 Task: Open Card Card0000000090 in Board Board0000000023 in Workspace WS0000000008 in Trello. Add Member Email0000000030 to Card Card0000000090 in Board Board0000000023 in Workspace WS0000000008 in Trello. Add Blue Label titled Label0000000090 to Card Card0000000090 in Board Board0000000023 in Workspace WS0000000008 in Trello. Add Checklist CL0000000090 to Card Card0000000090 in Board Board0000000023 in Workspace WS0000000008 in Trello. Add Dates with Start Date as Sep 01 2023 and Due Date as Sep 30 2023 to Card Card0000000090 in Board Board0000000023 in Workspace WS0000000008 in Trello
Action: Mouse moved to (426, 382)
Screenshot: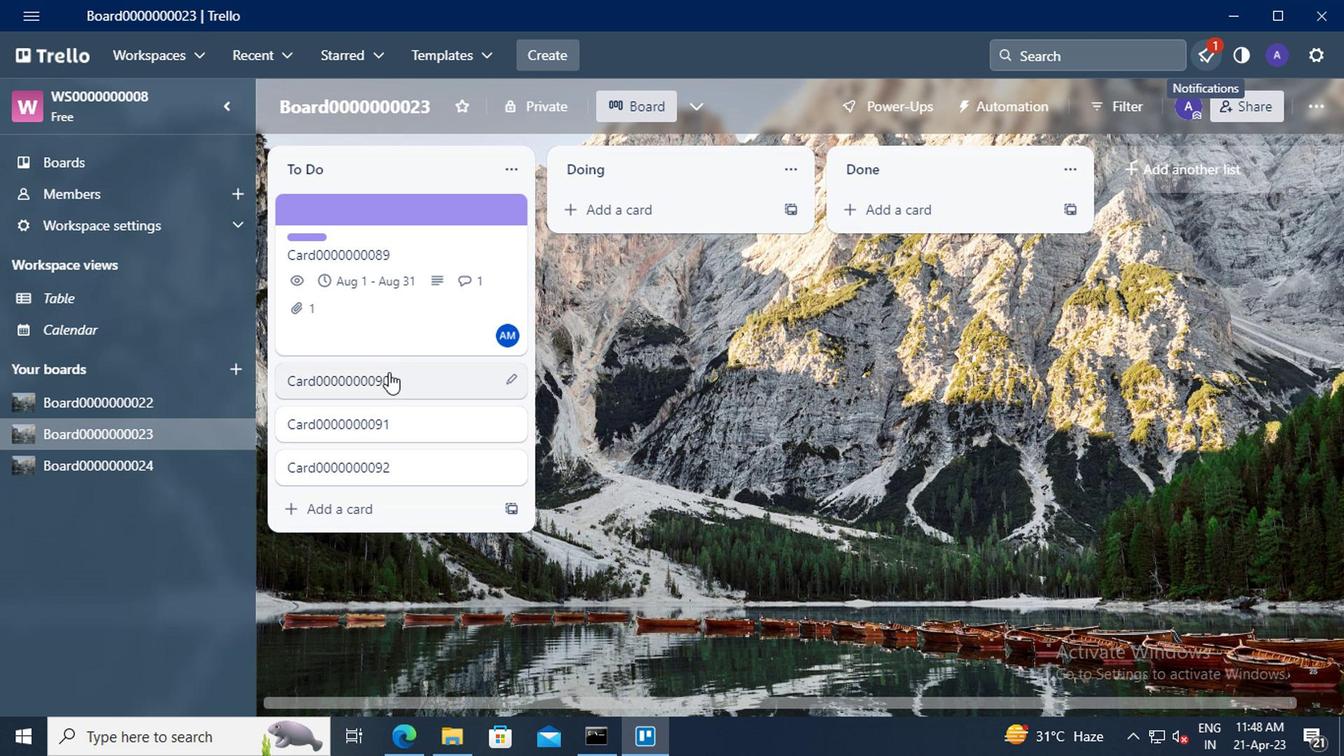 
Action: Mouse pressed left at (426, 382)
Screenshot: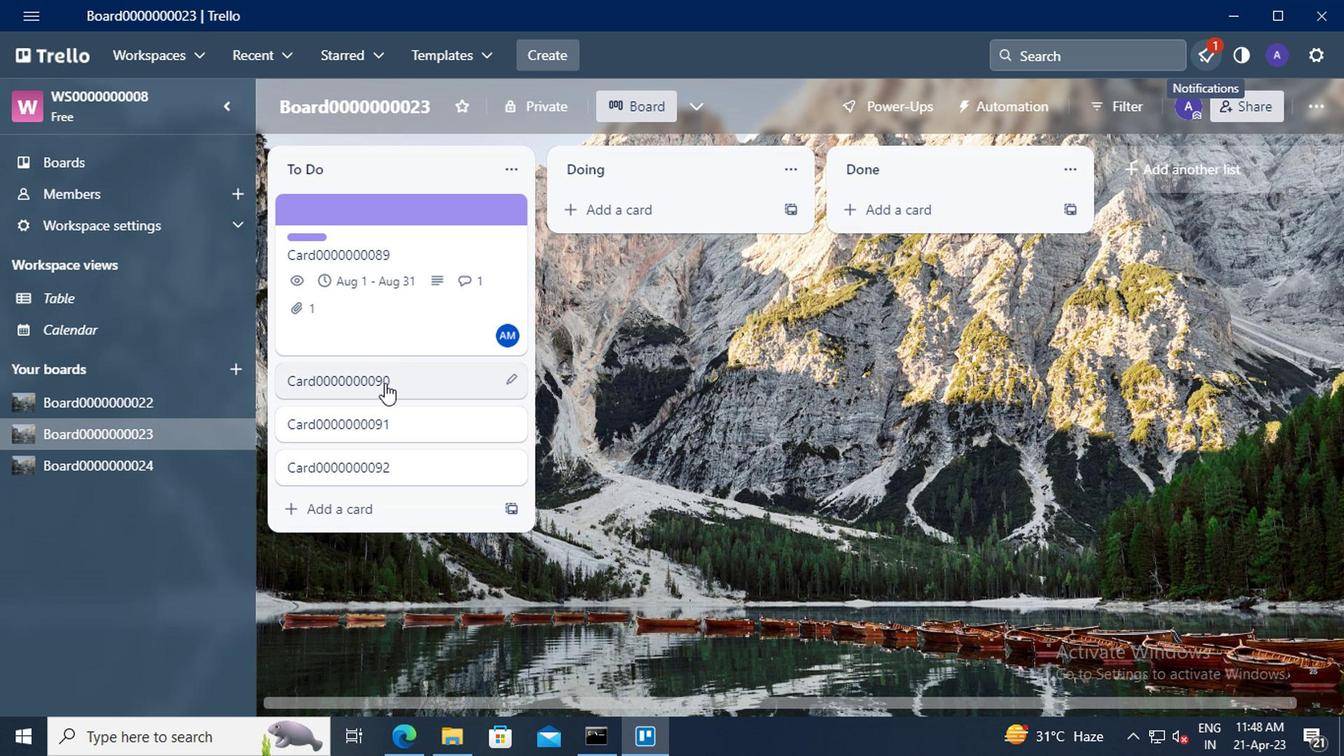 
Action: Mouse moved to (937, 189)
Screenshot: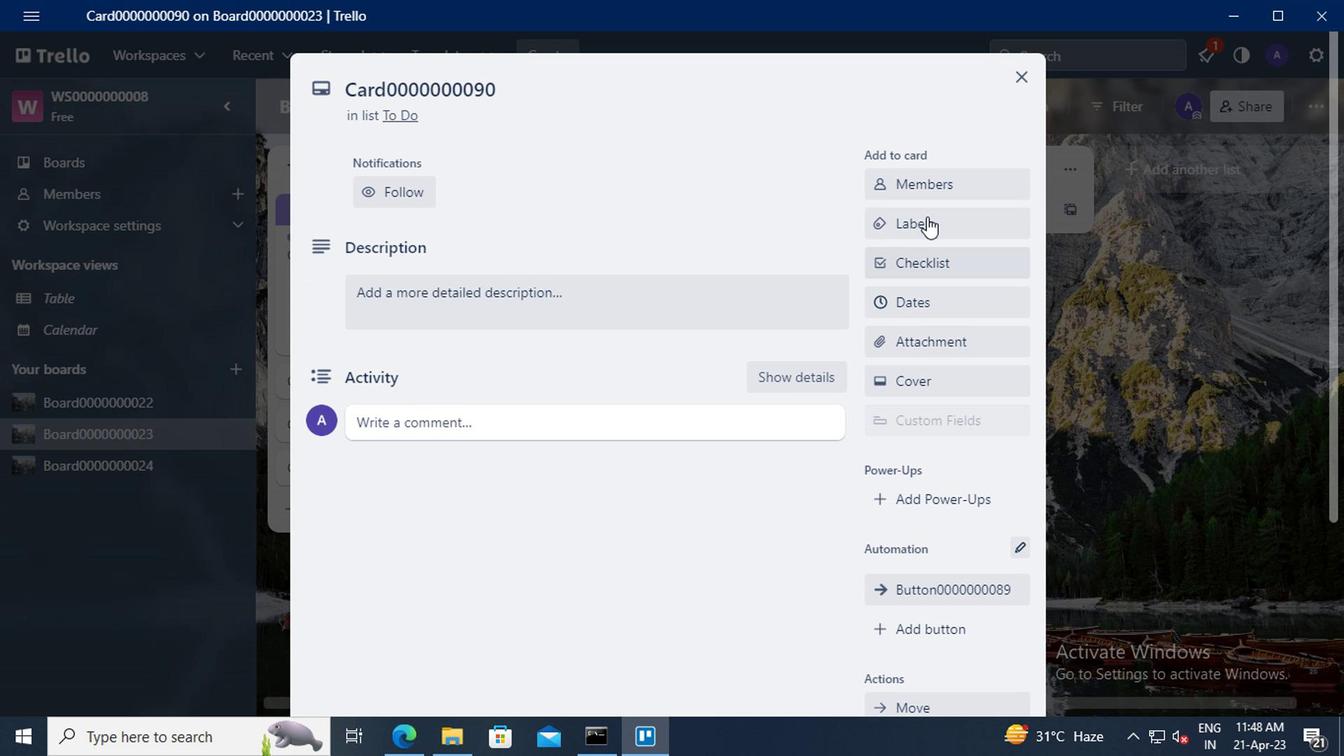 
Action: Mouse pressed left at (937, 189)
Screenshot: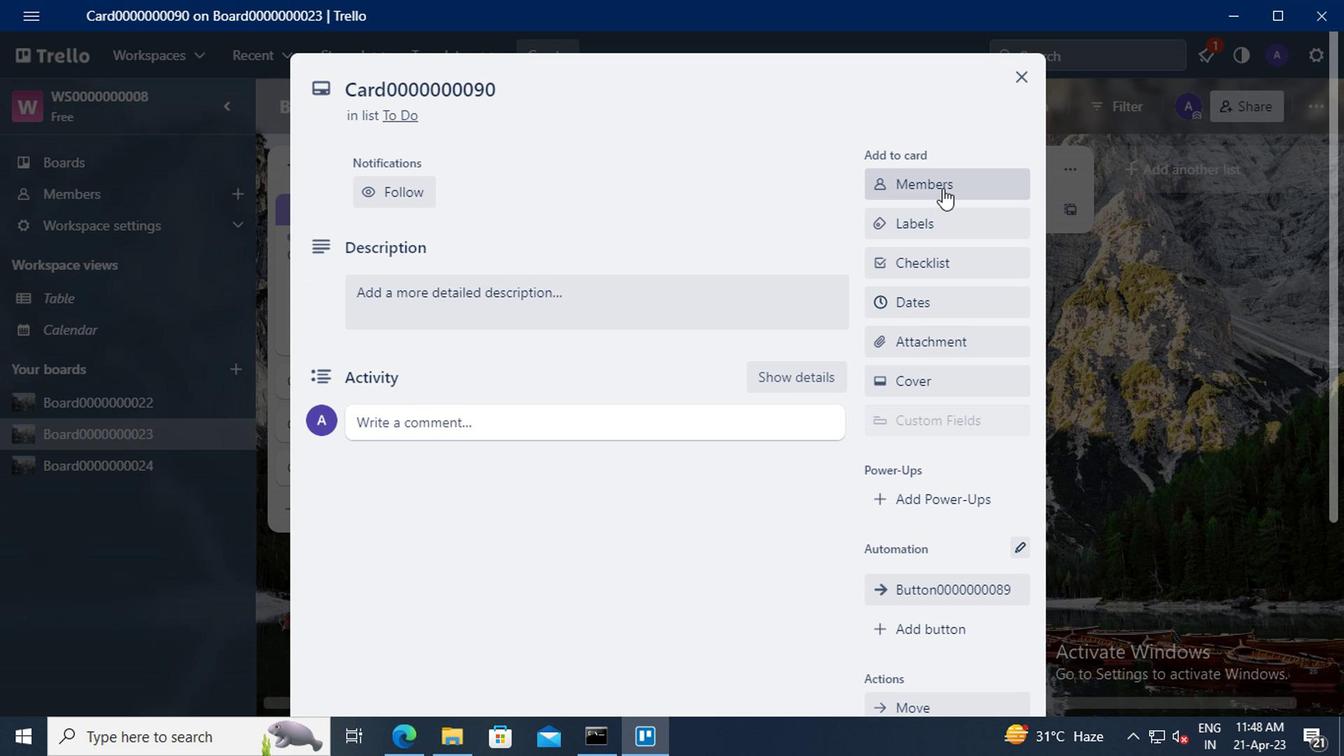 
Action: Mouse moved to (950, 280)
Screenshot: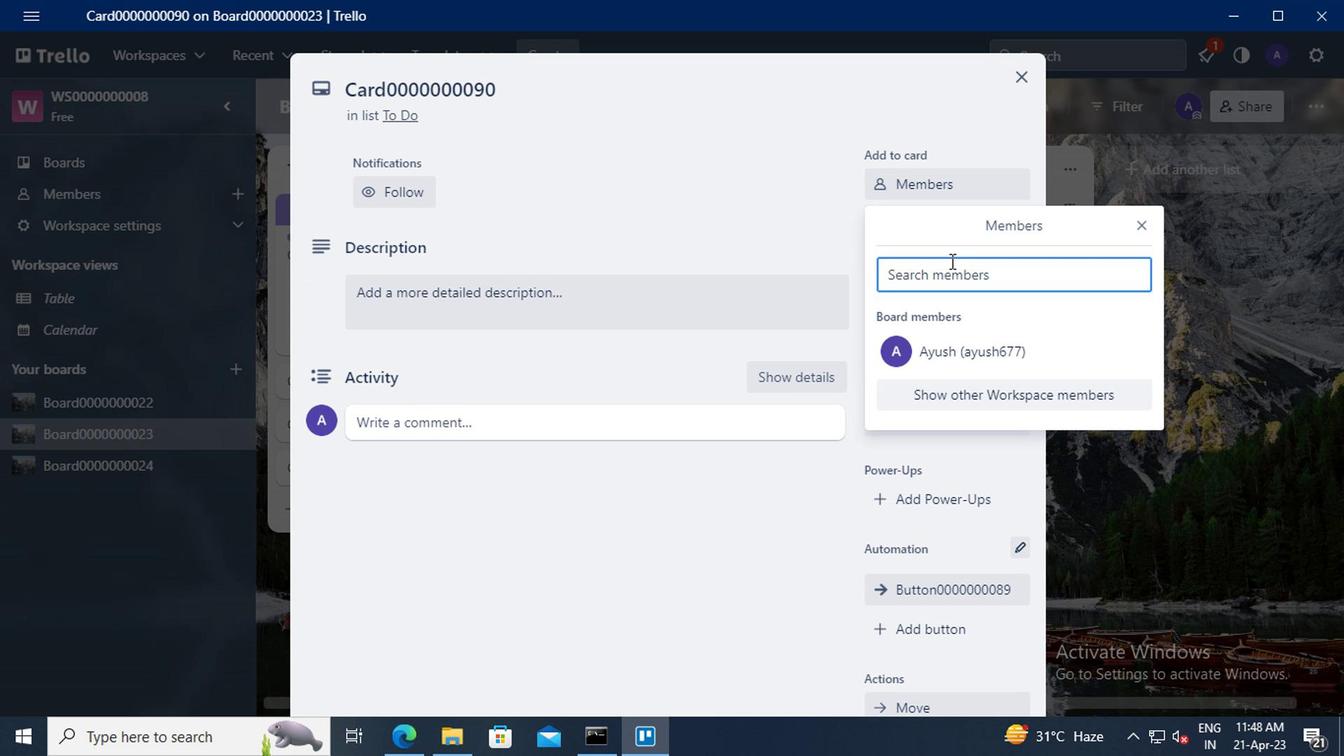
Action: Mouse pressed left at (950, 280)
Screenshot: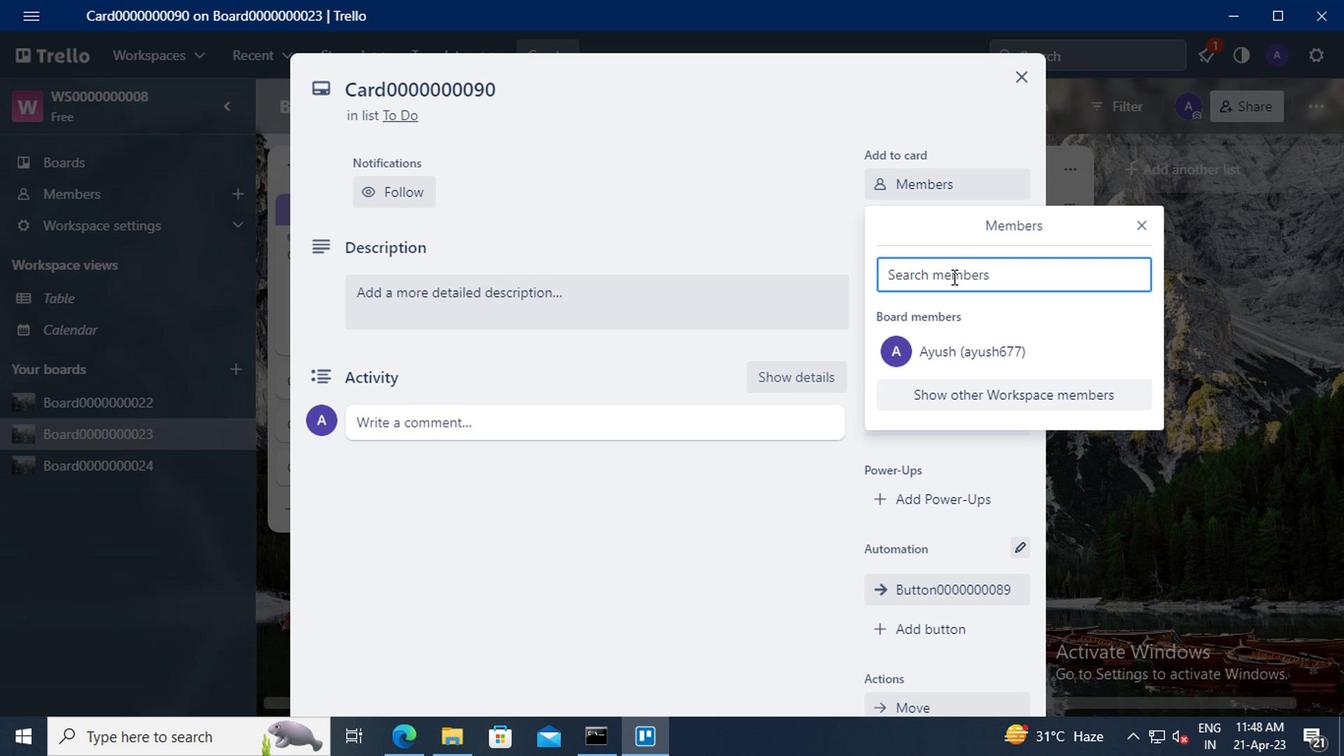 
Action: Mouse moved to (906, 287)
Screenshot: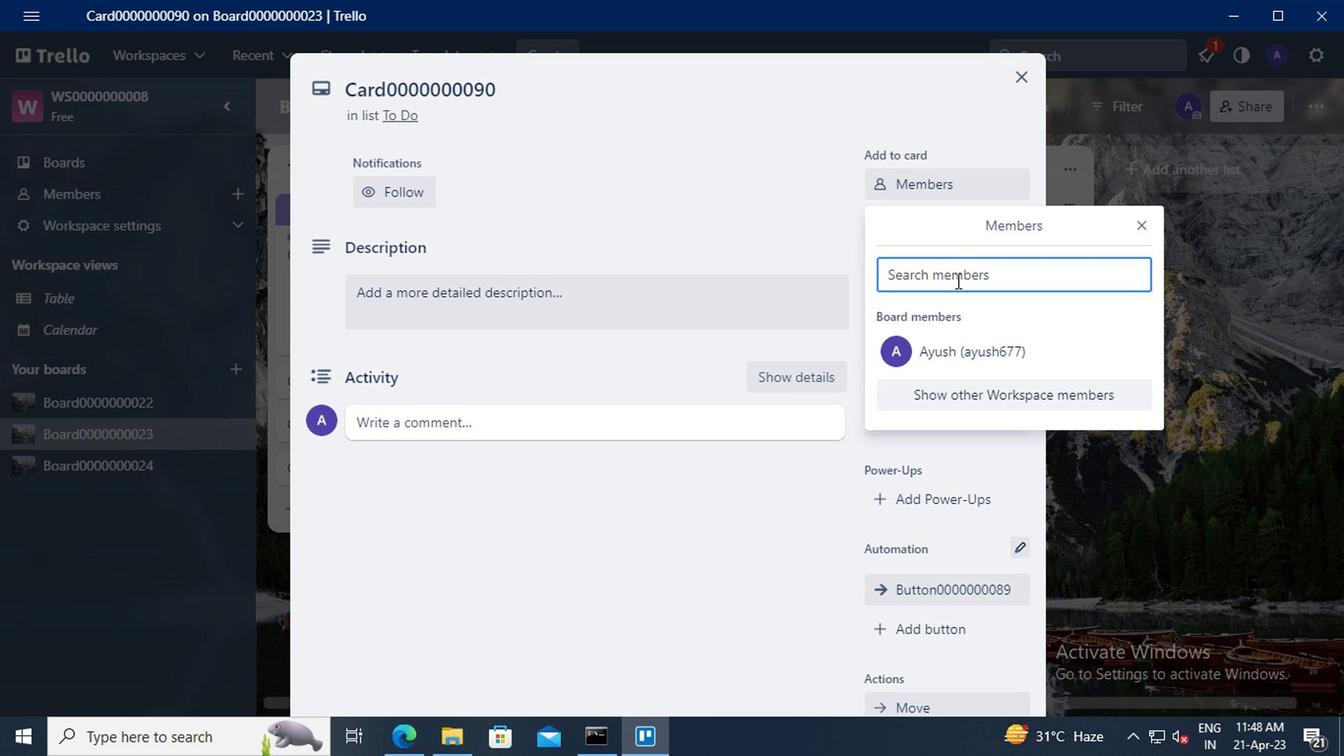 
Action: Key pressed nikrathi889<Key.shift>@GMAIL.COM
Screenshot: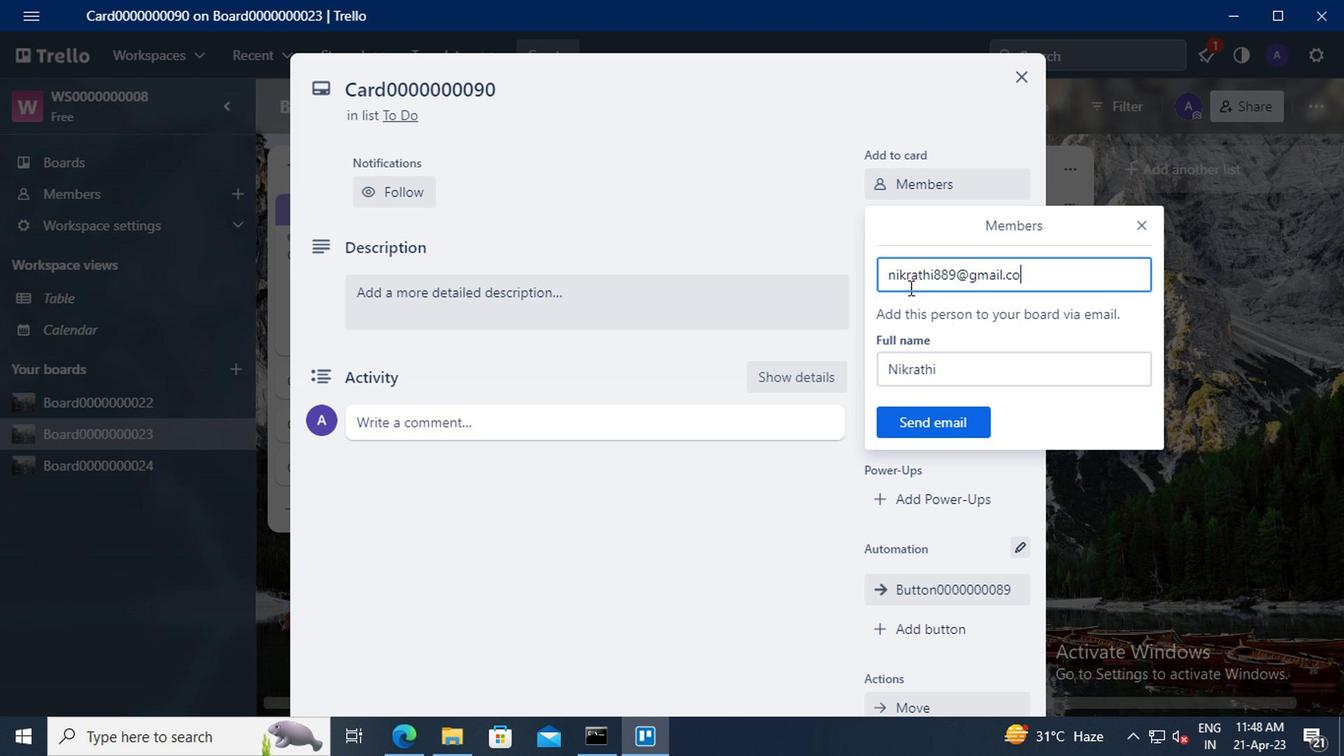 
Action: Mouse moved to (928, 418)
Screenshot: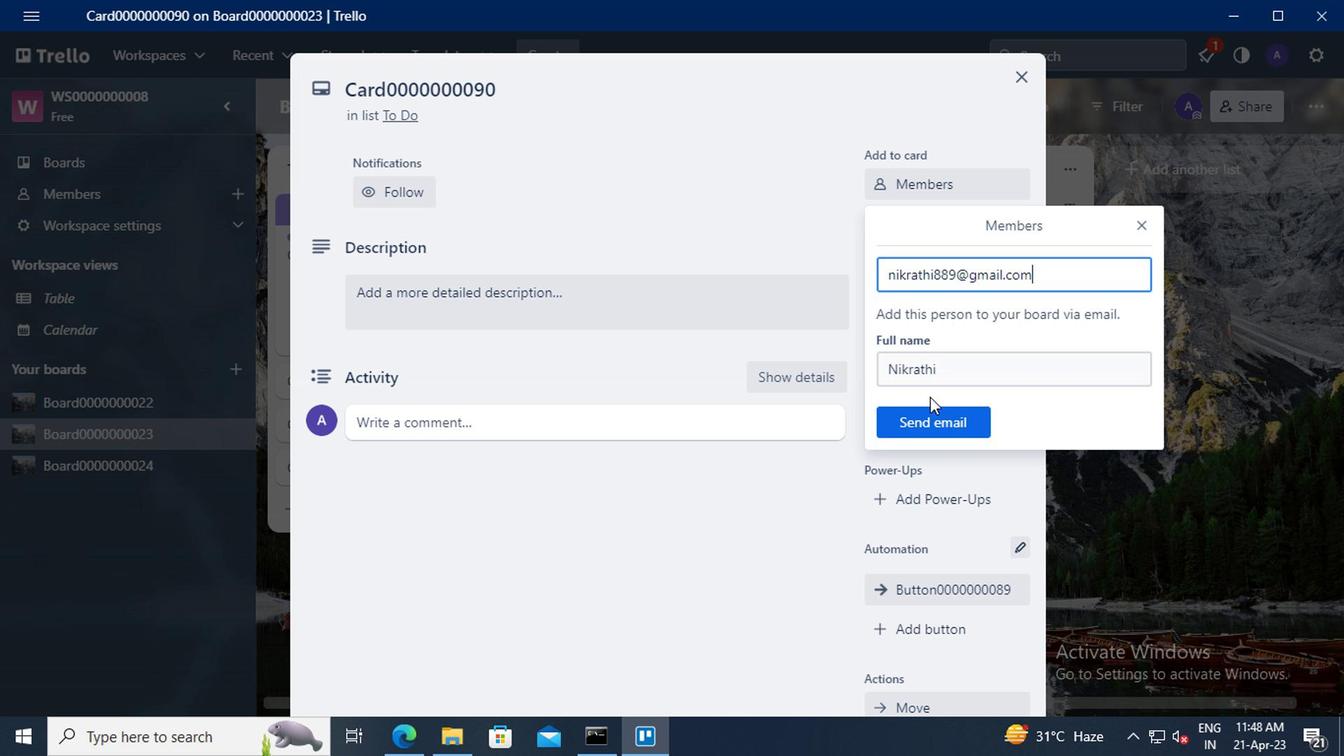 
Action: Mouse pressed left at (928, 418)
Screenshot: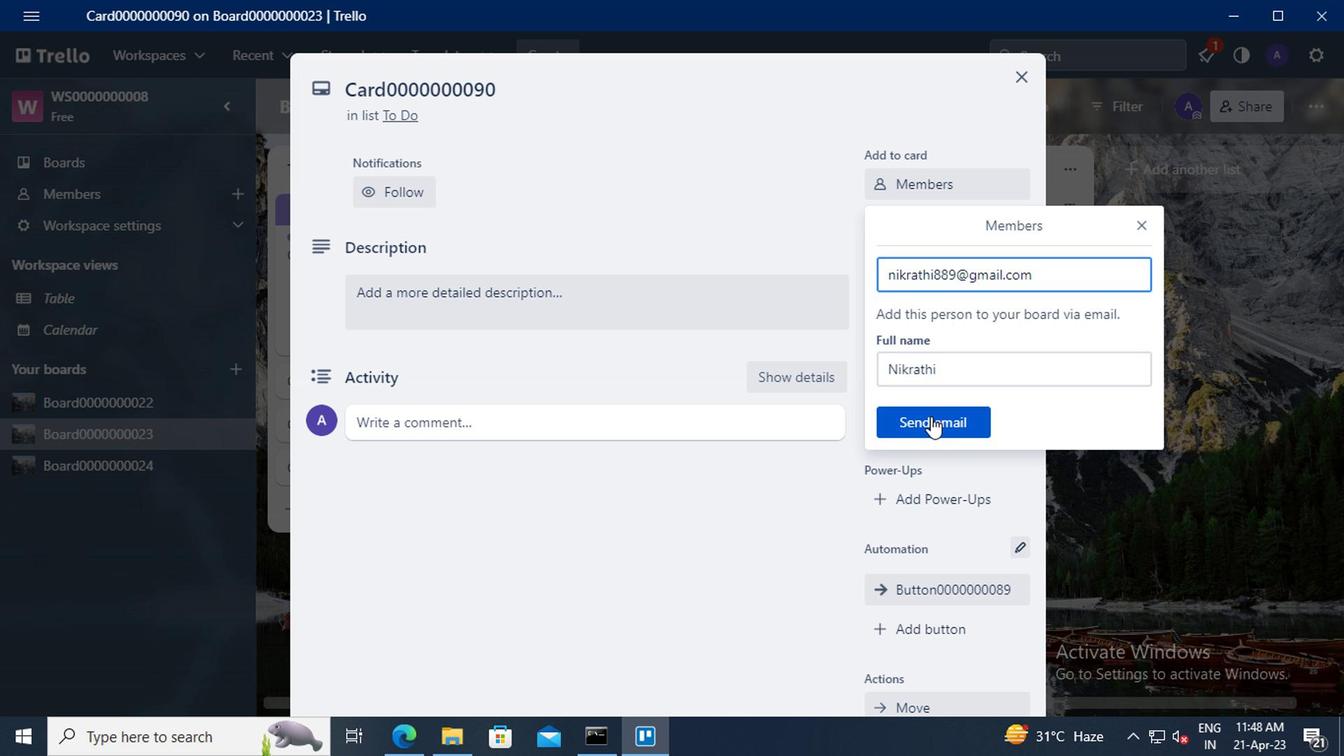 
Action: Mouse moved to (930, 222)
Screenshot: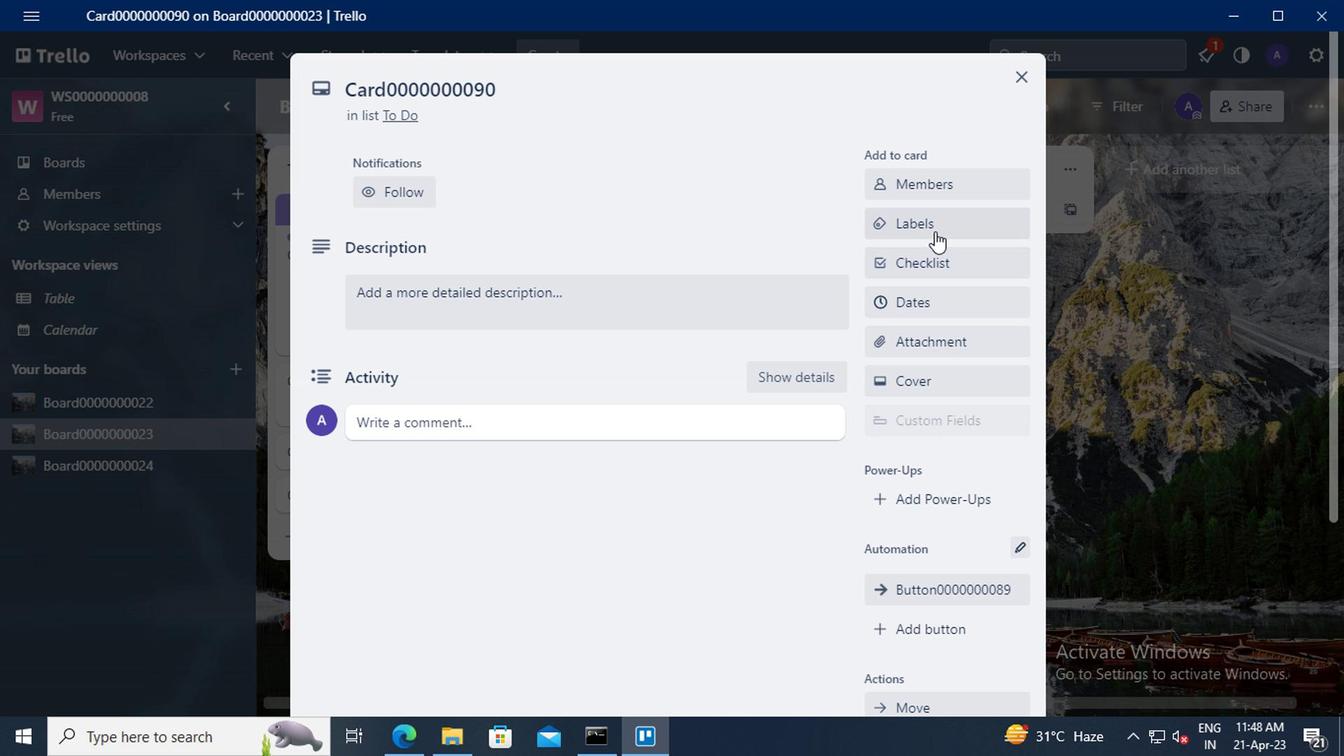 
Action: Mouse pressed left at (930, 222)
Screenshot: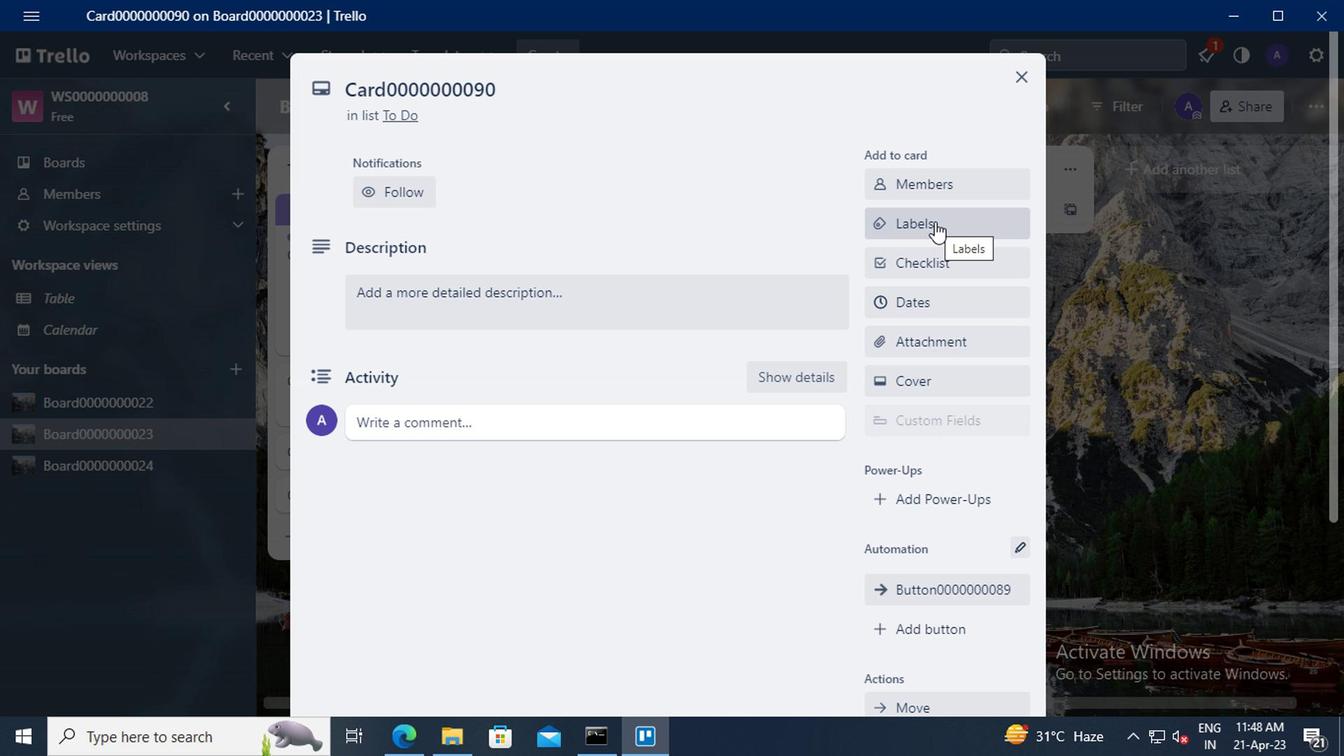 
Action: Mouse moved to (1009, 487)
Screenshot: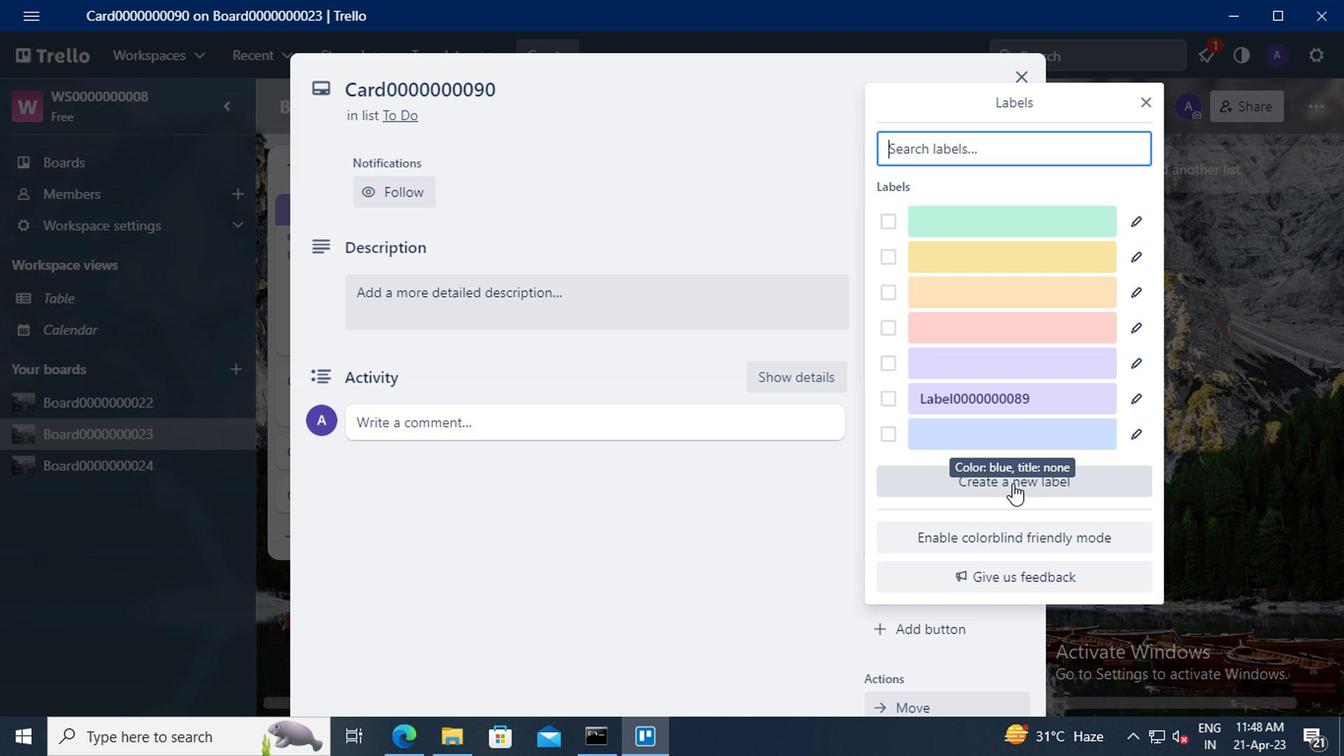 
Action: Mouse pressed left at (1009, 487)
Screenshot: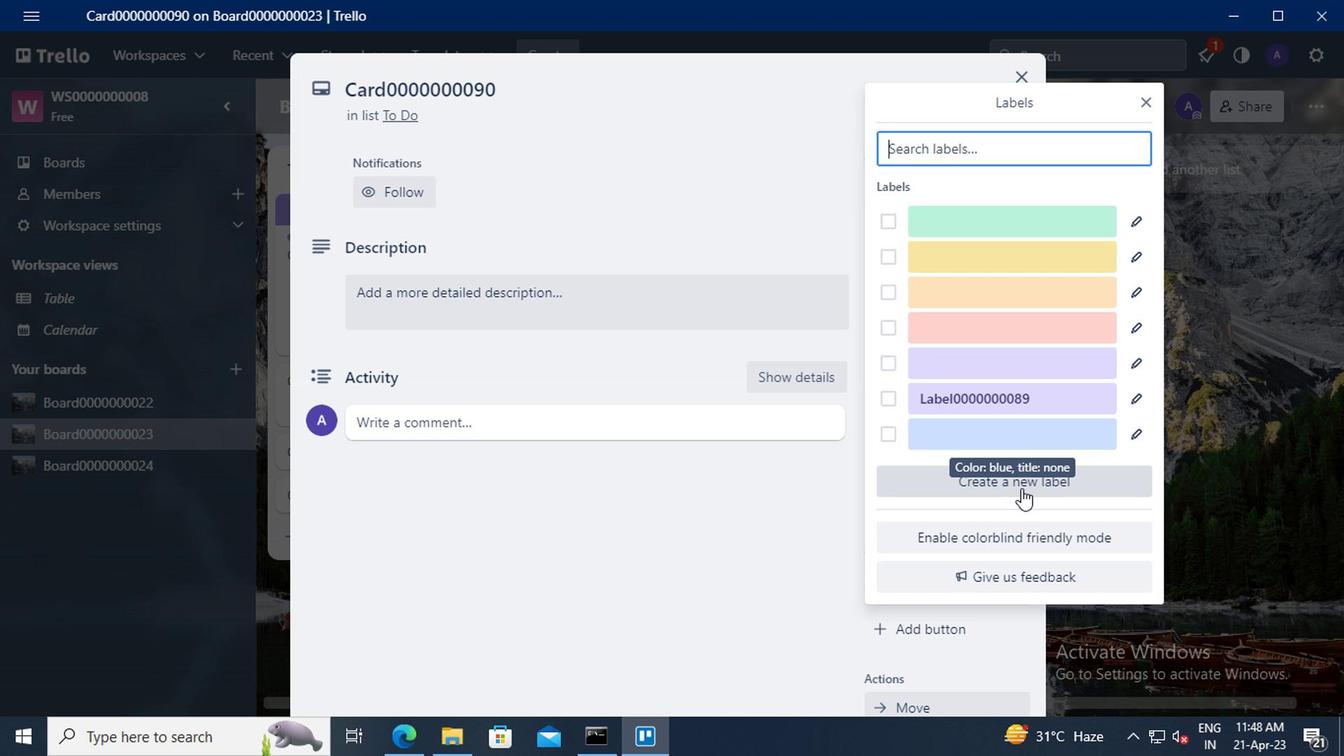 
Action: Mouse moved to (977, 291)
Screenshot: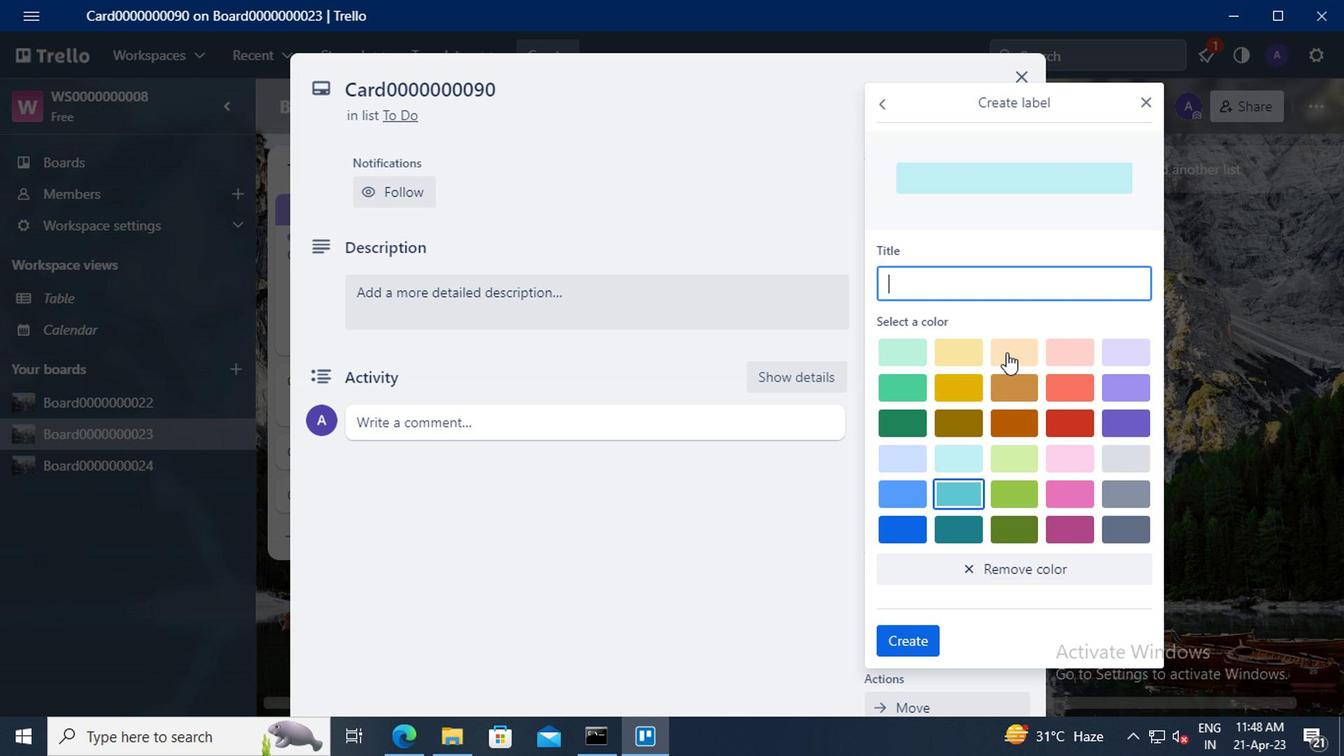 
Action: Mouse pressed left at (977, 291)
Screenshot: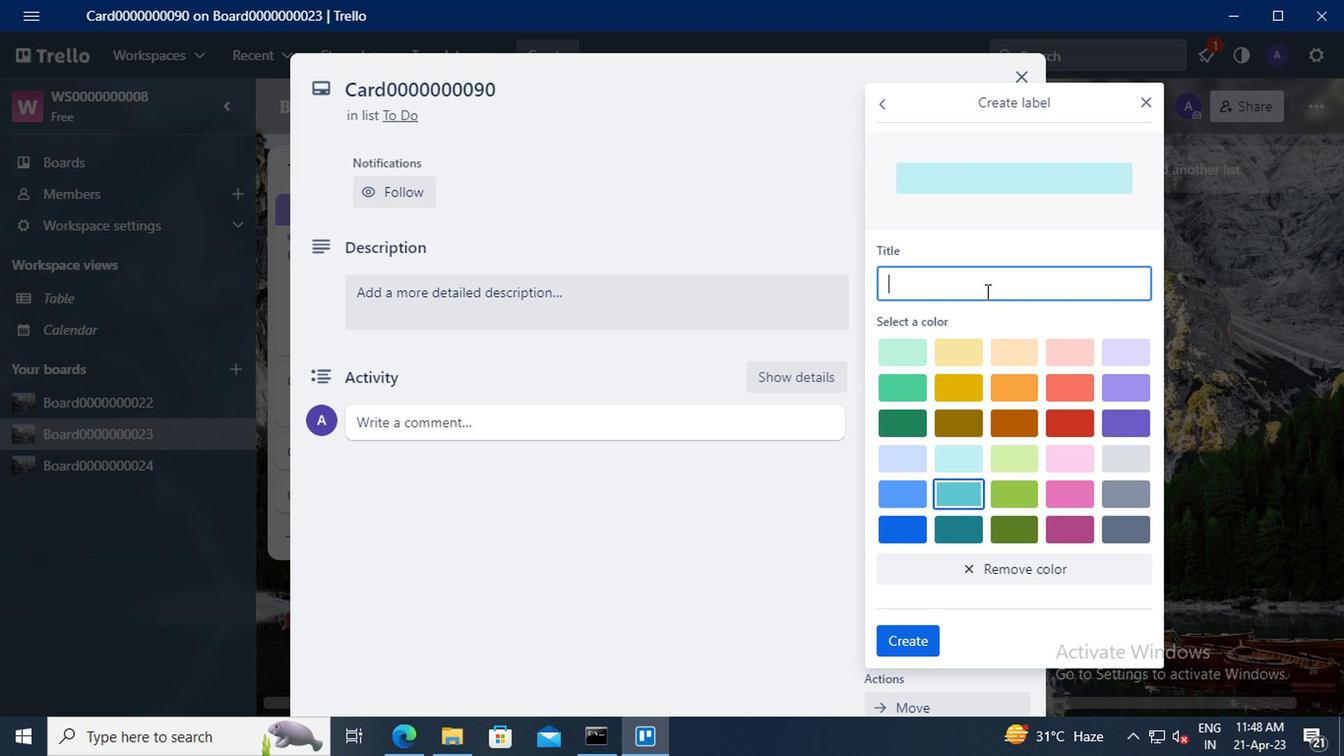 
Action: Mouse moved to (977, 291)
Screenshot: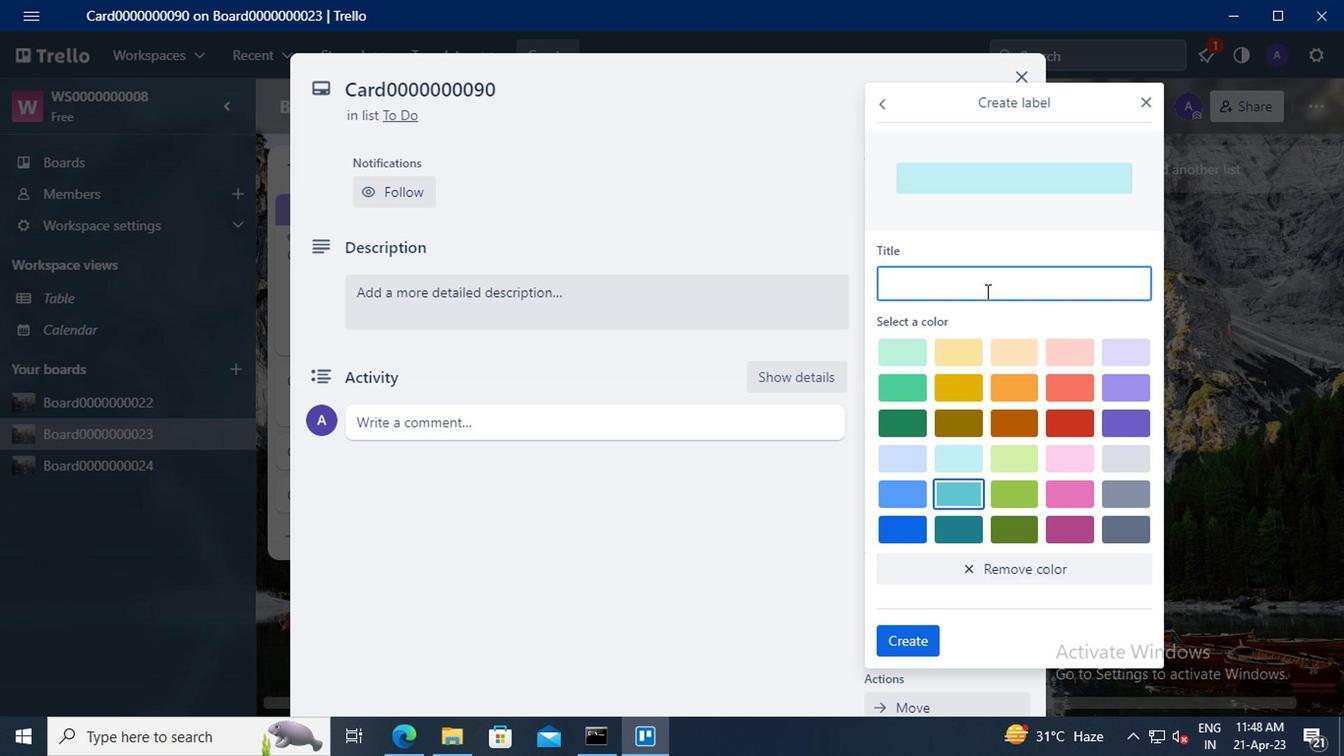 
Action: Key pressed <Key.shift>LABEL0000000090
Screenshot: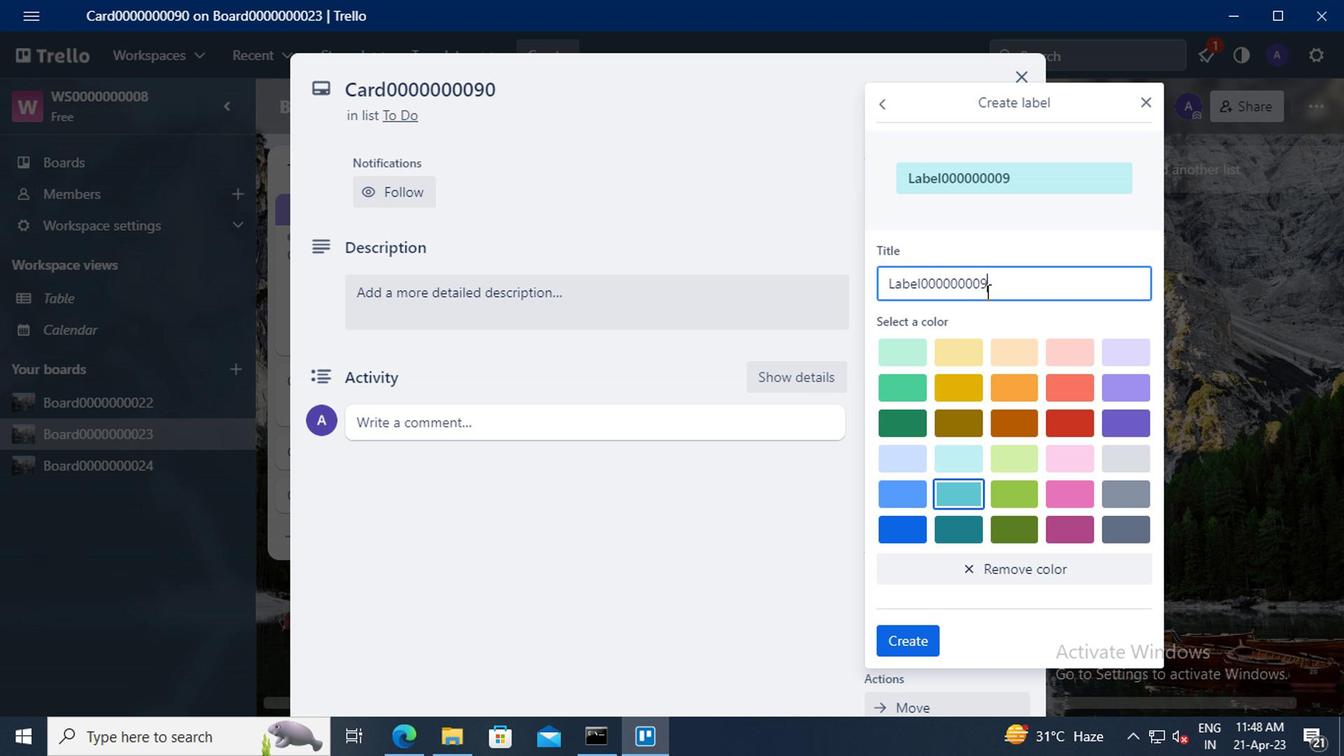 
Action: Mouse moved to (913, 492)
Screenshot: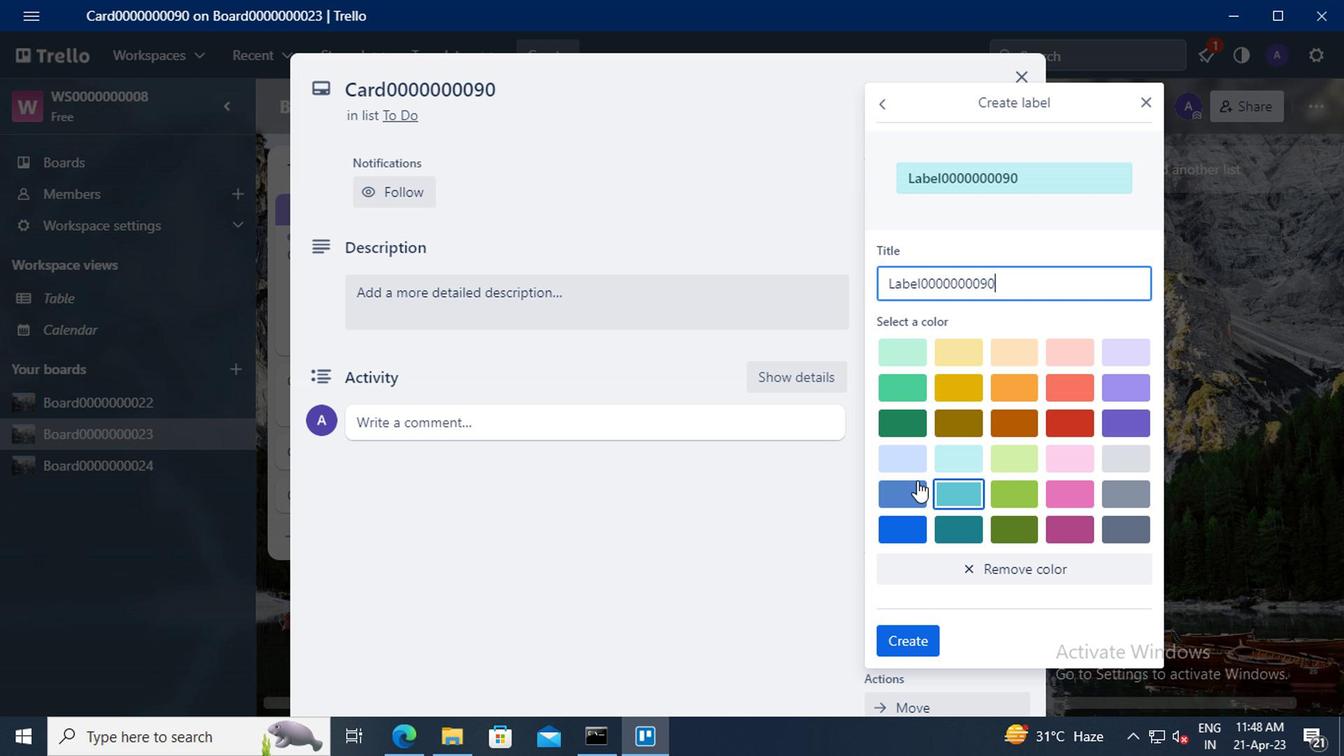 
Action: Mouse pressed left at (913, 492)
Screenshot: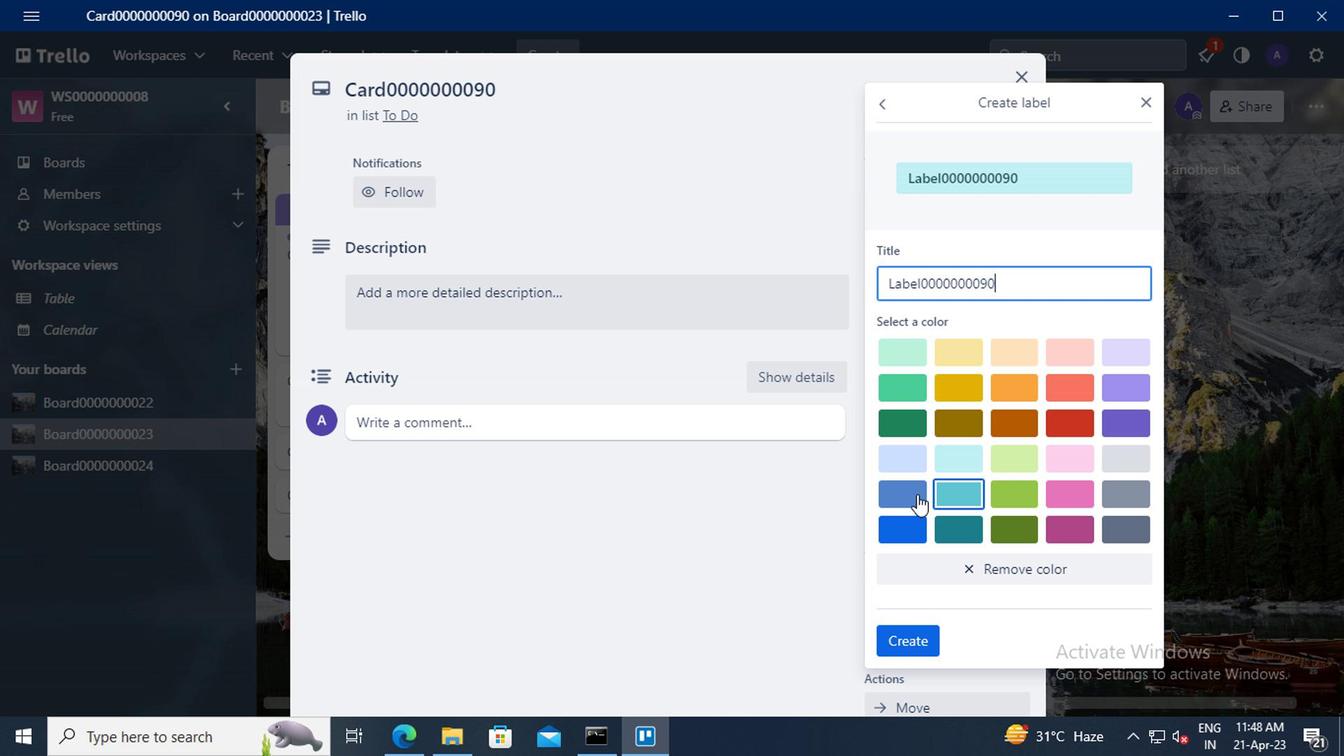 
Action: Mouse moved to (910, 637)
Screenshot: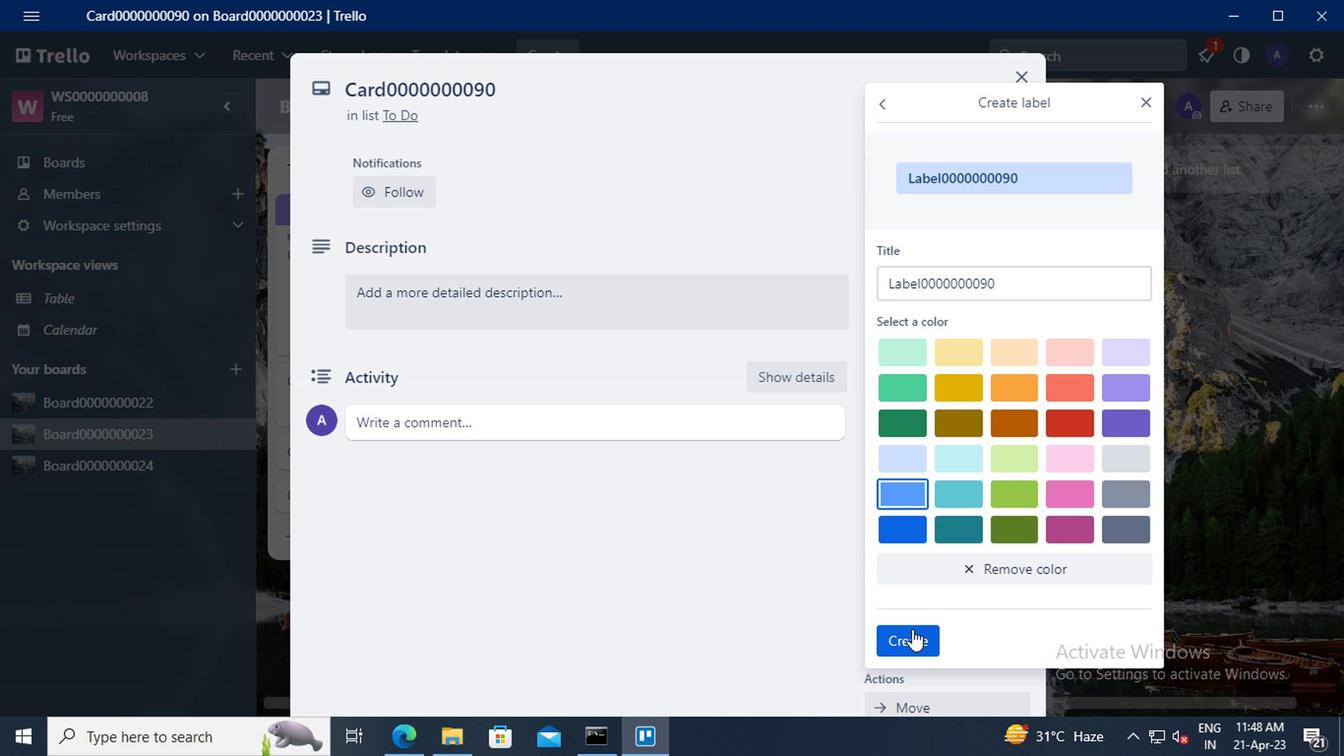 
Action: Mouse pressed left at (910, 637)
Screenshot: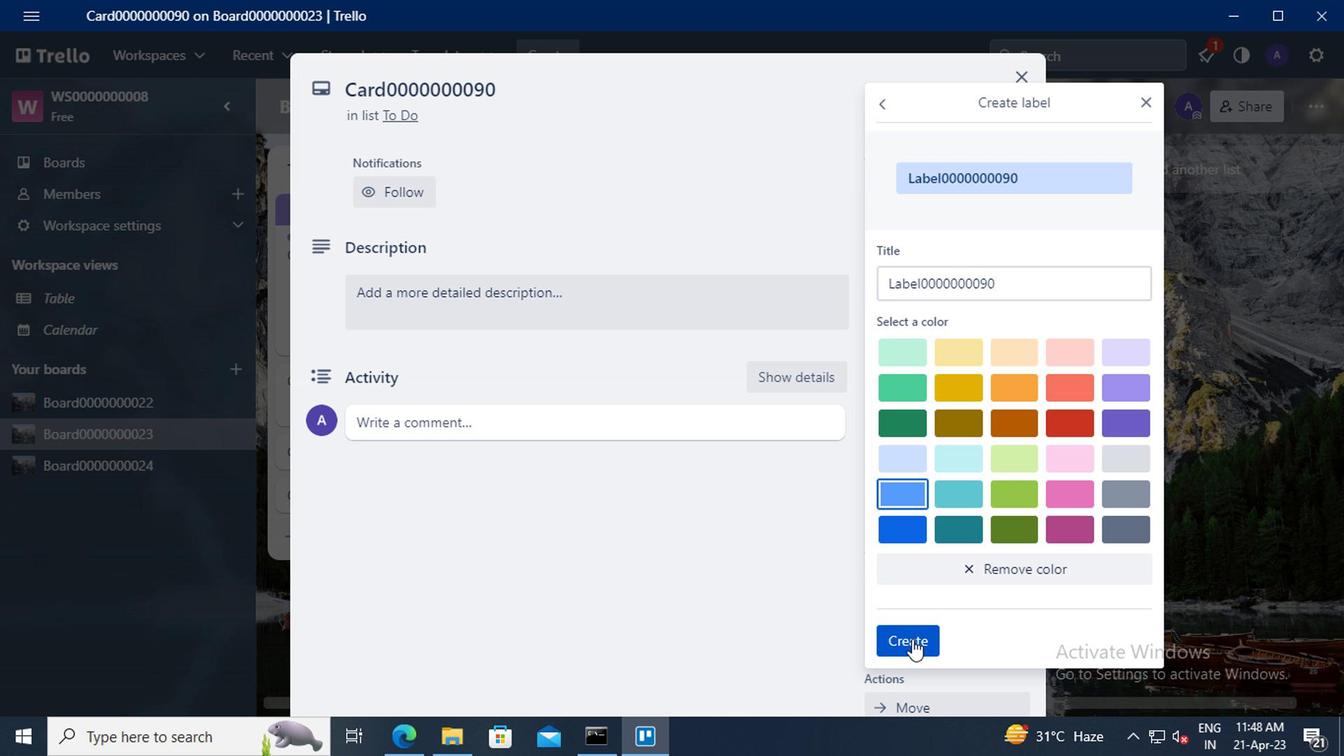 
Action: Mouse moved to (1125, 105)
Screenshot: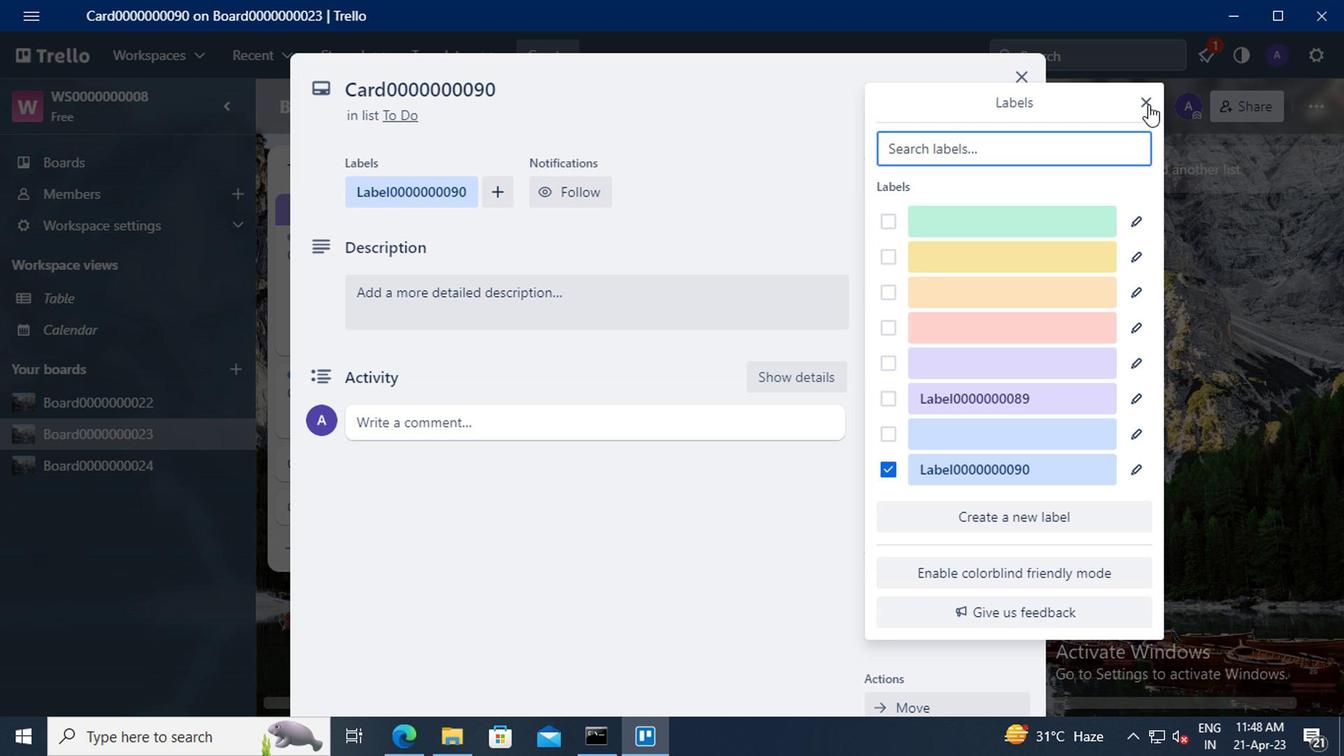
Action: Mouse pressed left at (1125, 105)
Screenshot: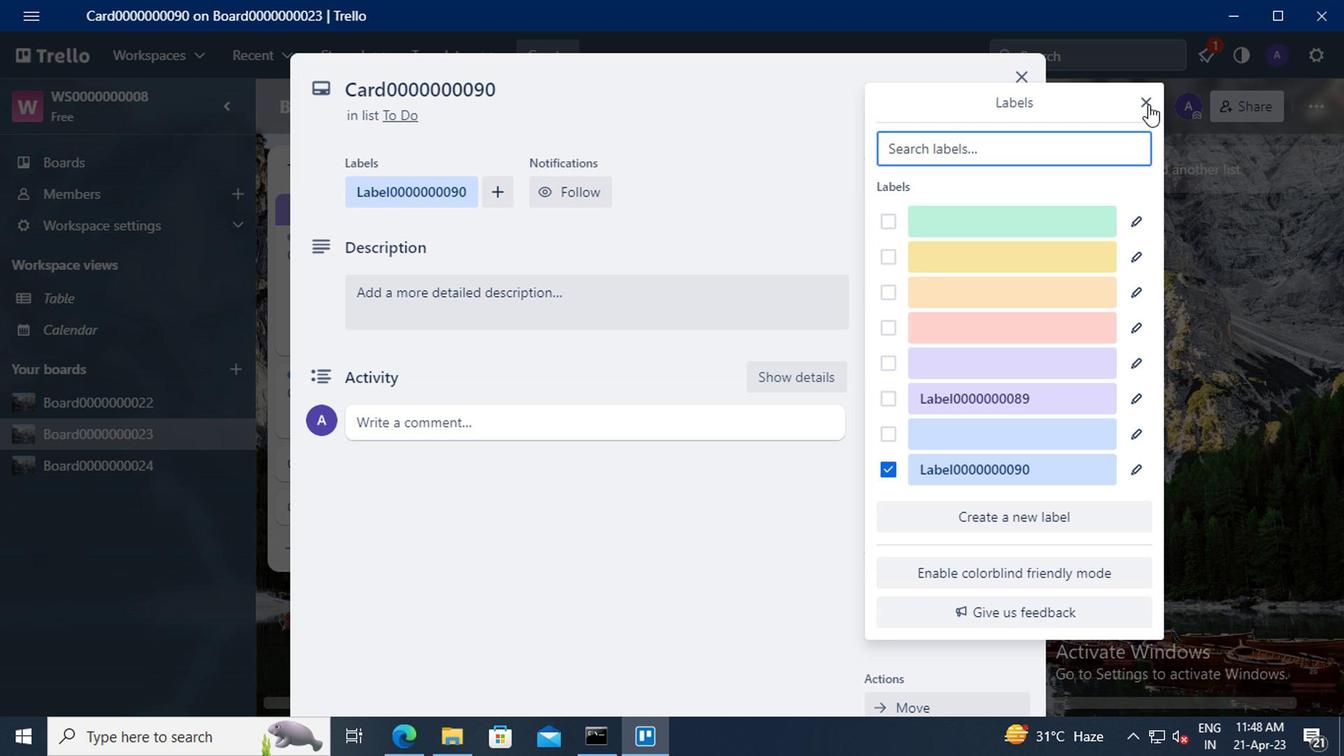 
Action: Mouse moved to (954, 255)
Screenshot: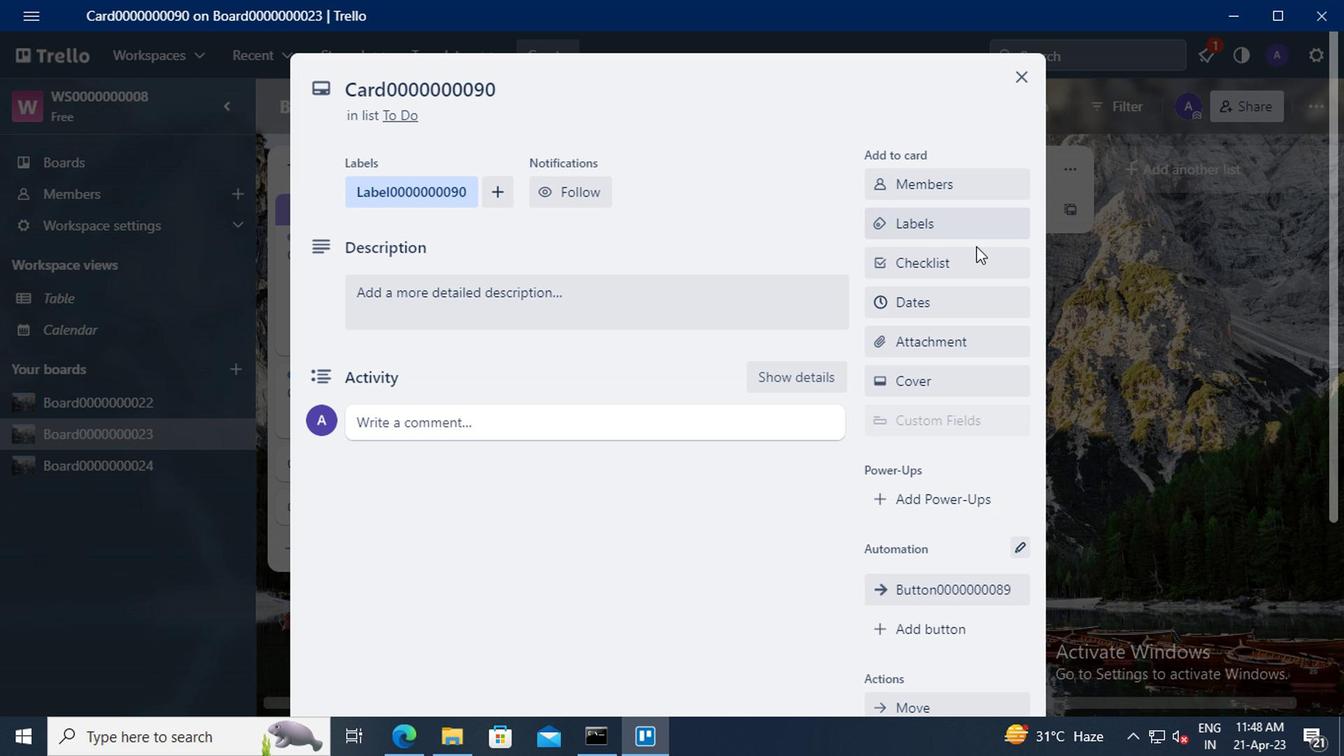 
Action: Mouse pressed left at (954, 255)
Screenshot: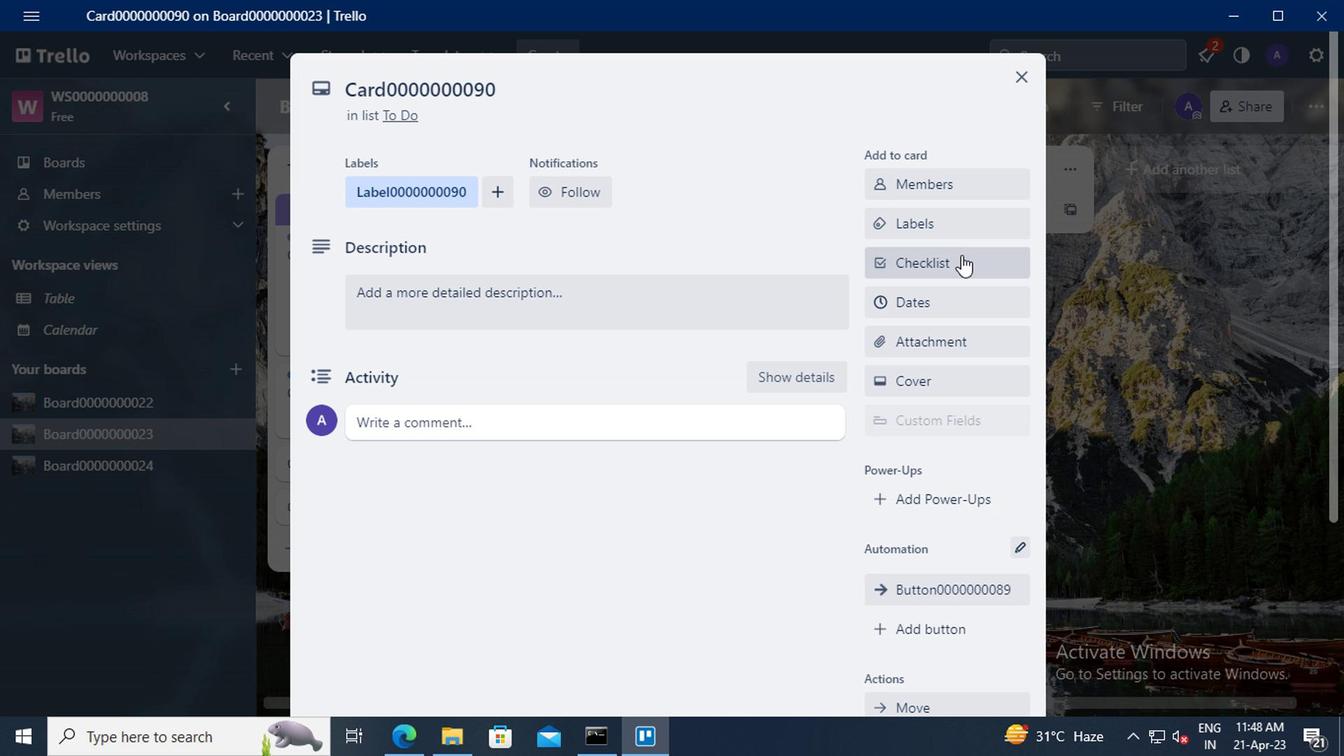 
Action: Key pressed <Key.delete><Key.shift>CL0000000090
Screenshot: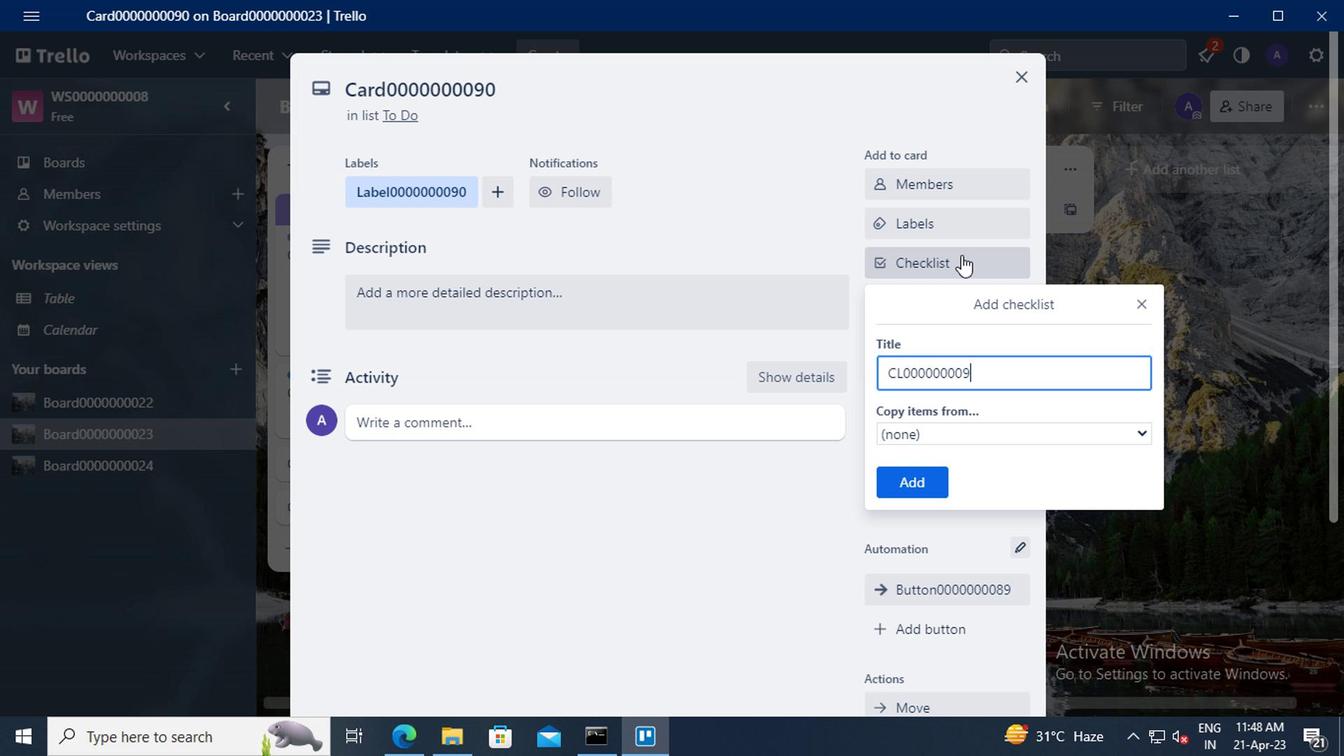 
Action: Mouse moved to (916, 473)
Screenshot: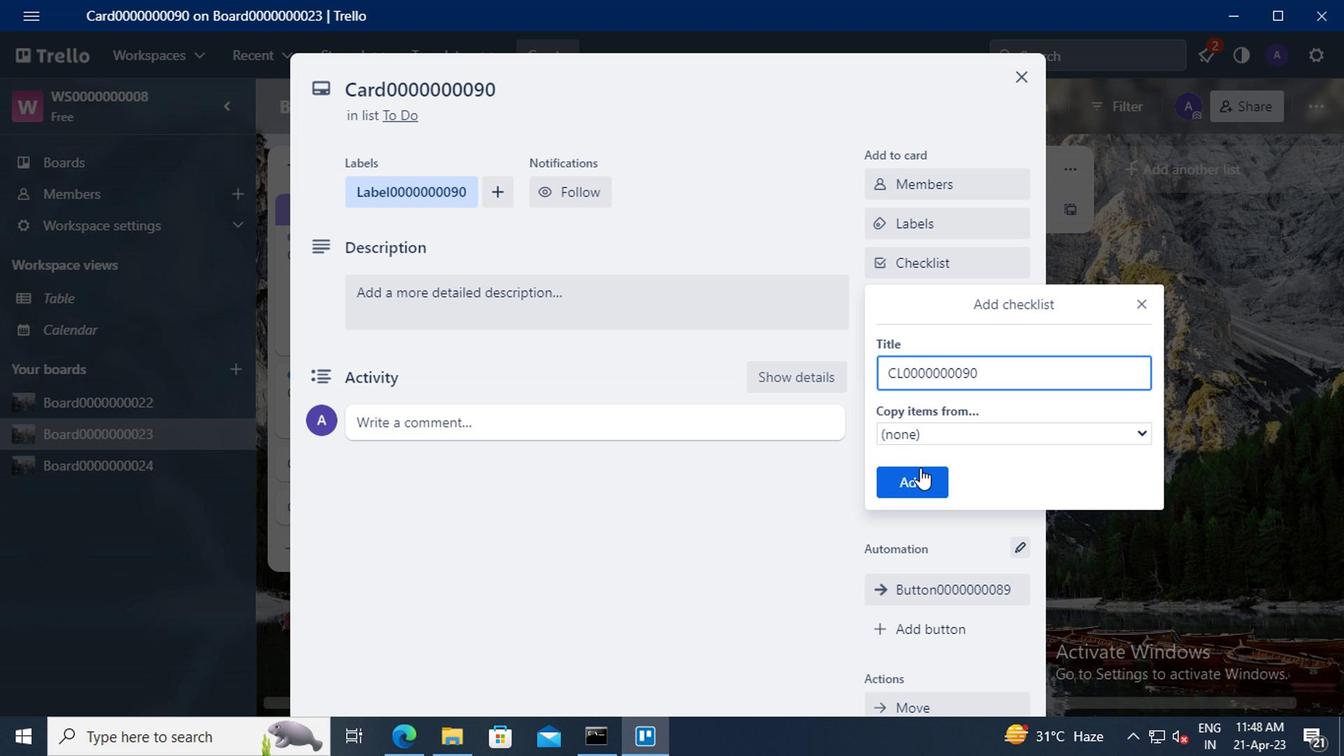 
Action: Mouse pressed left at (916, 473)
Screenshot: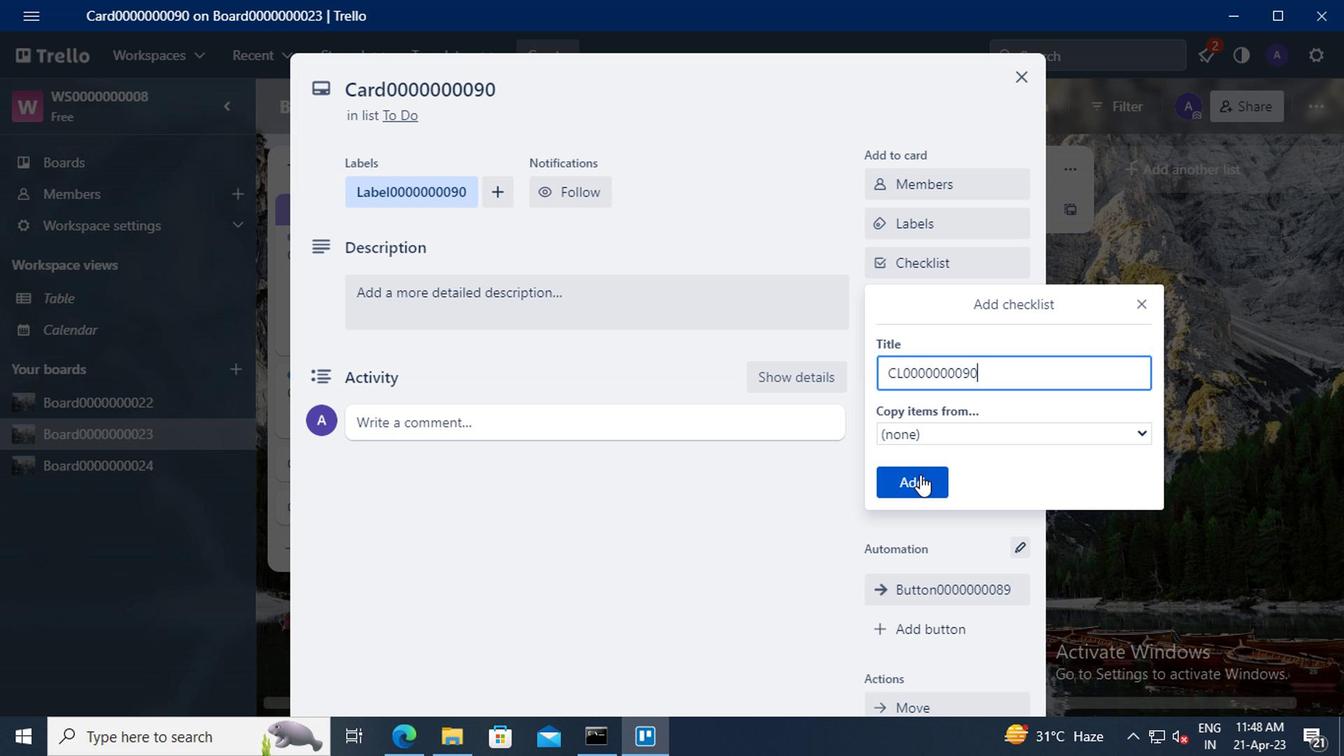
Action: Mouse moved to (919, 301)
Screenshot: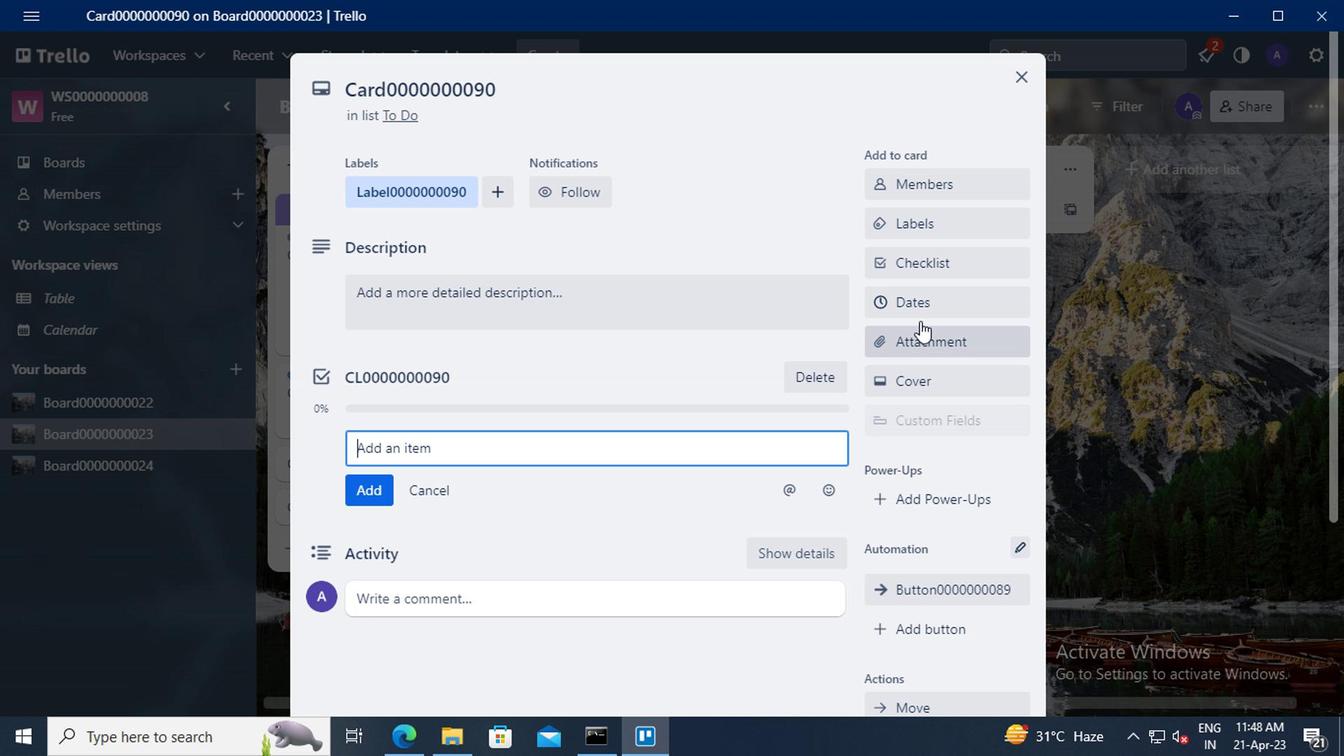 
Action: Mouse pressed left at (919, 301)
Screenshot: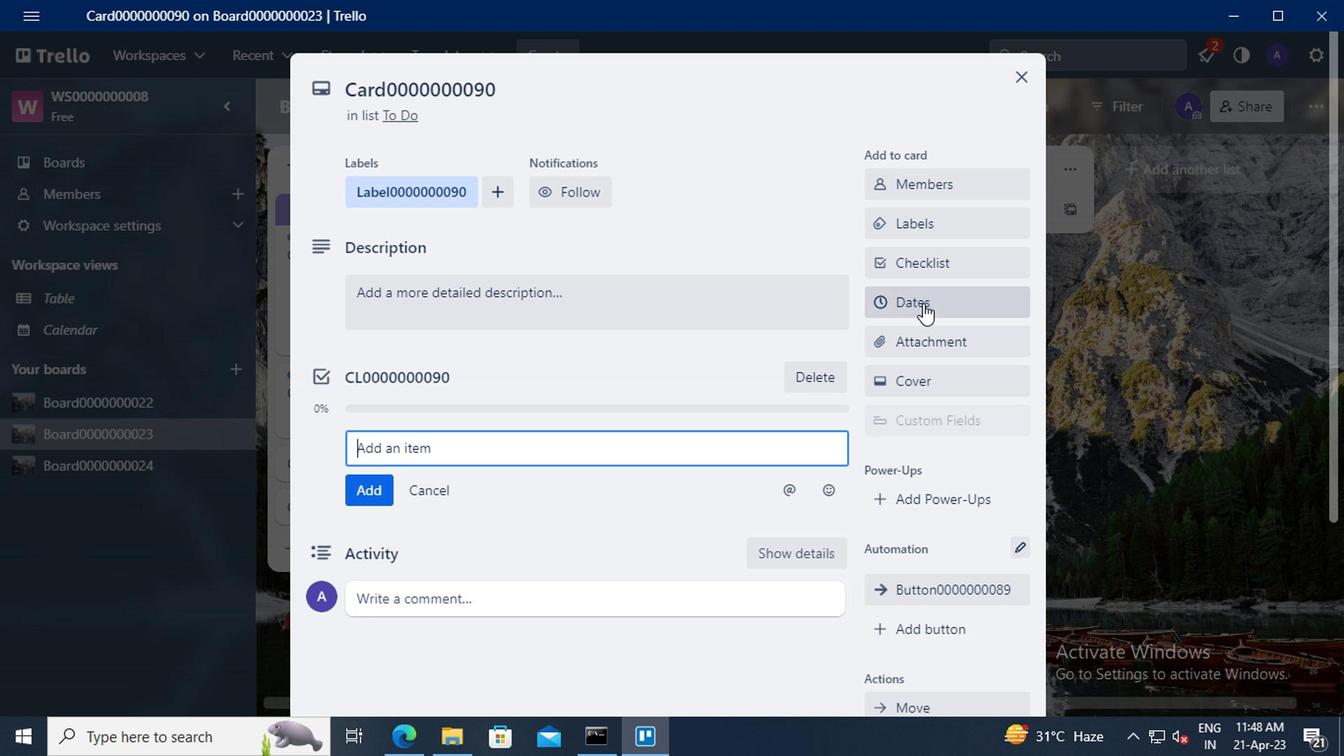 
Action: Mouse moved to (886, 450)
Screenshot: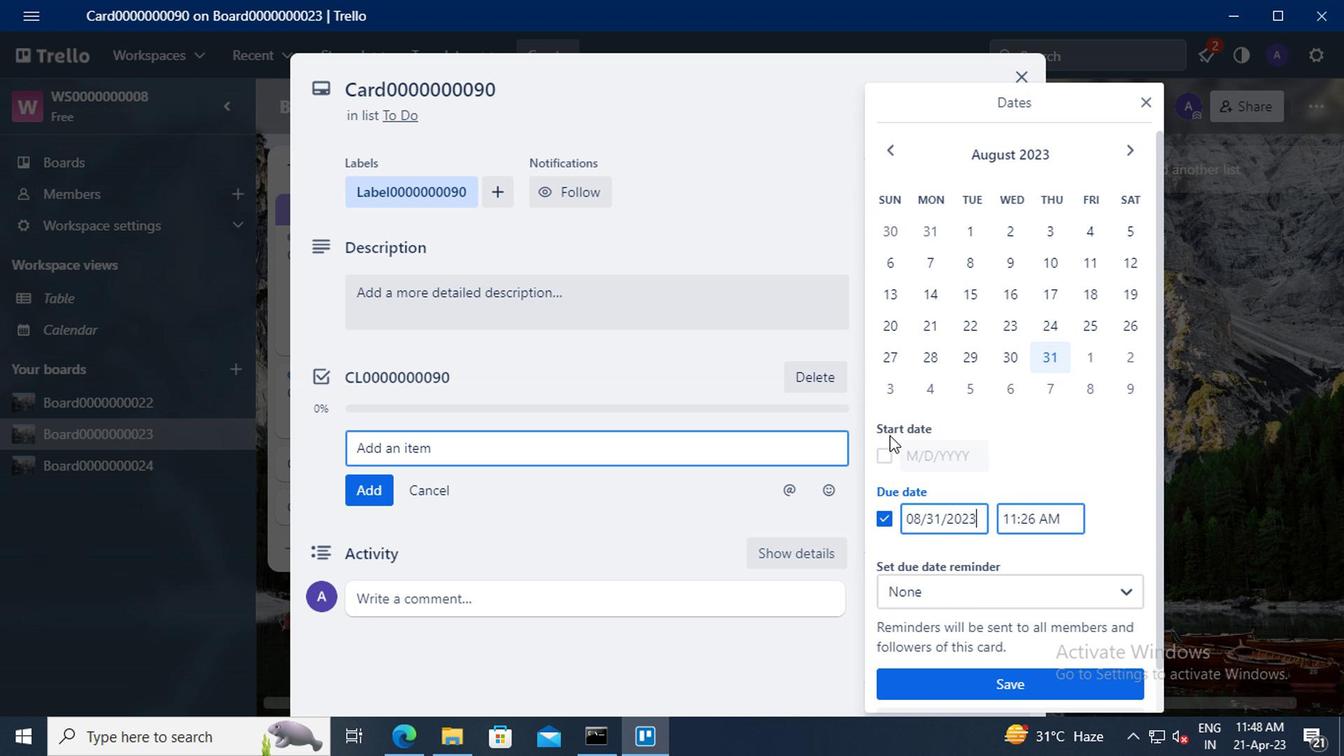 
Action: Mouse pressed left at (886, 450)
Screenshot: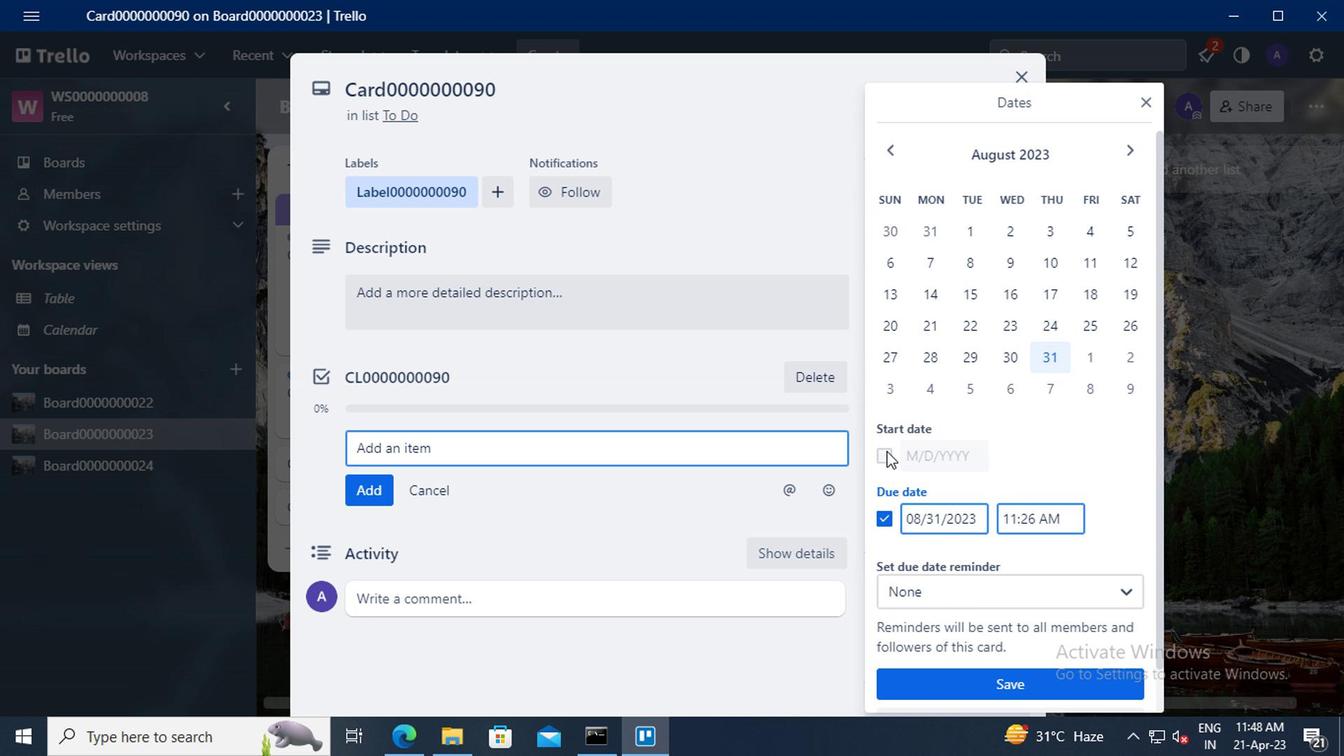 
Action: Mouse moved to (934, 450)
Screenshot: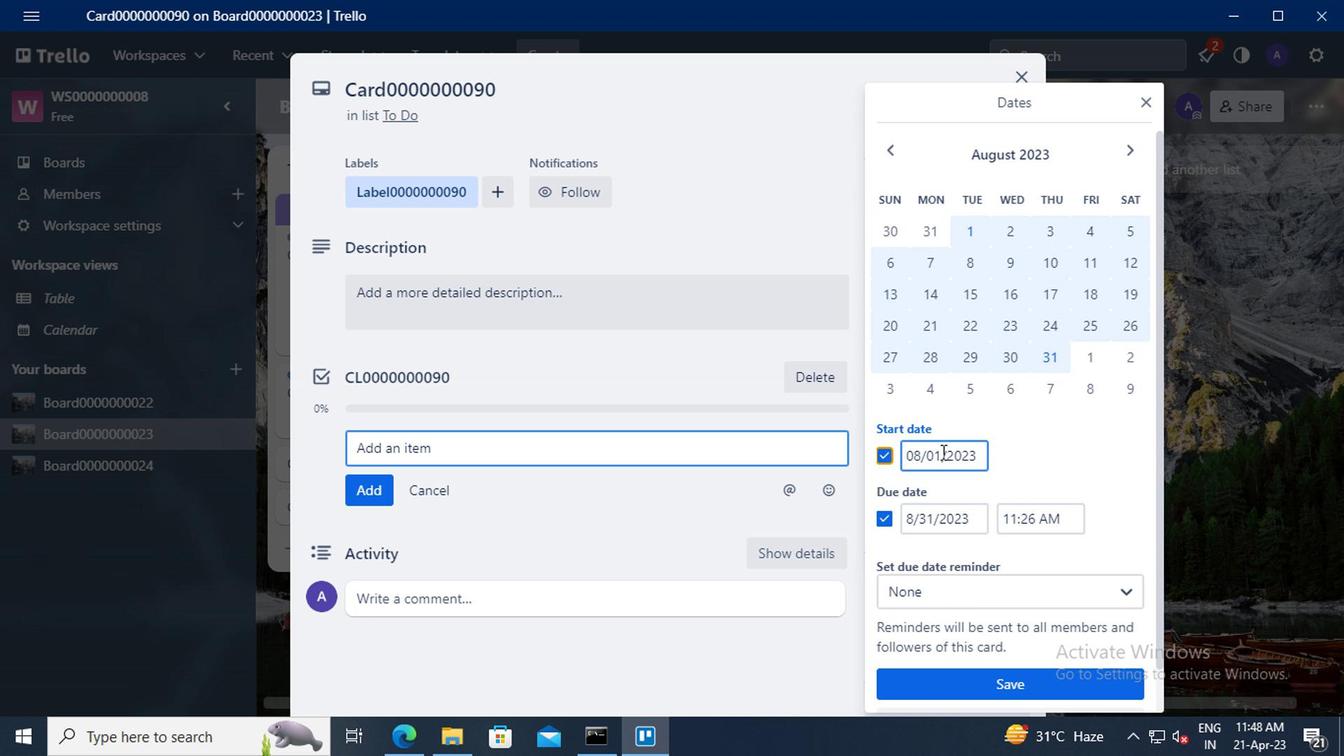 
Action: Mouse pressed left at (934, 450)
Screenshot: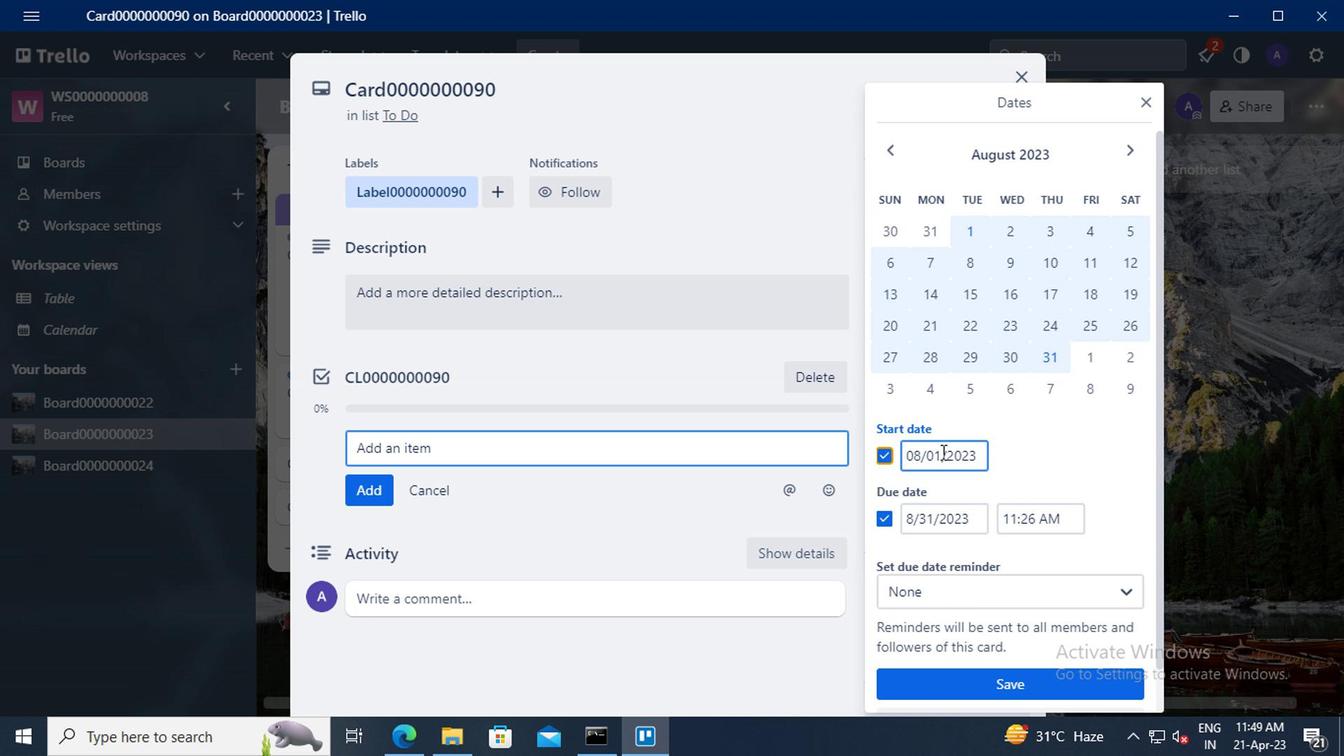 
Action: Mouse moved to (930, 446)
Screenshot: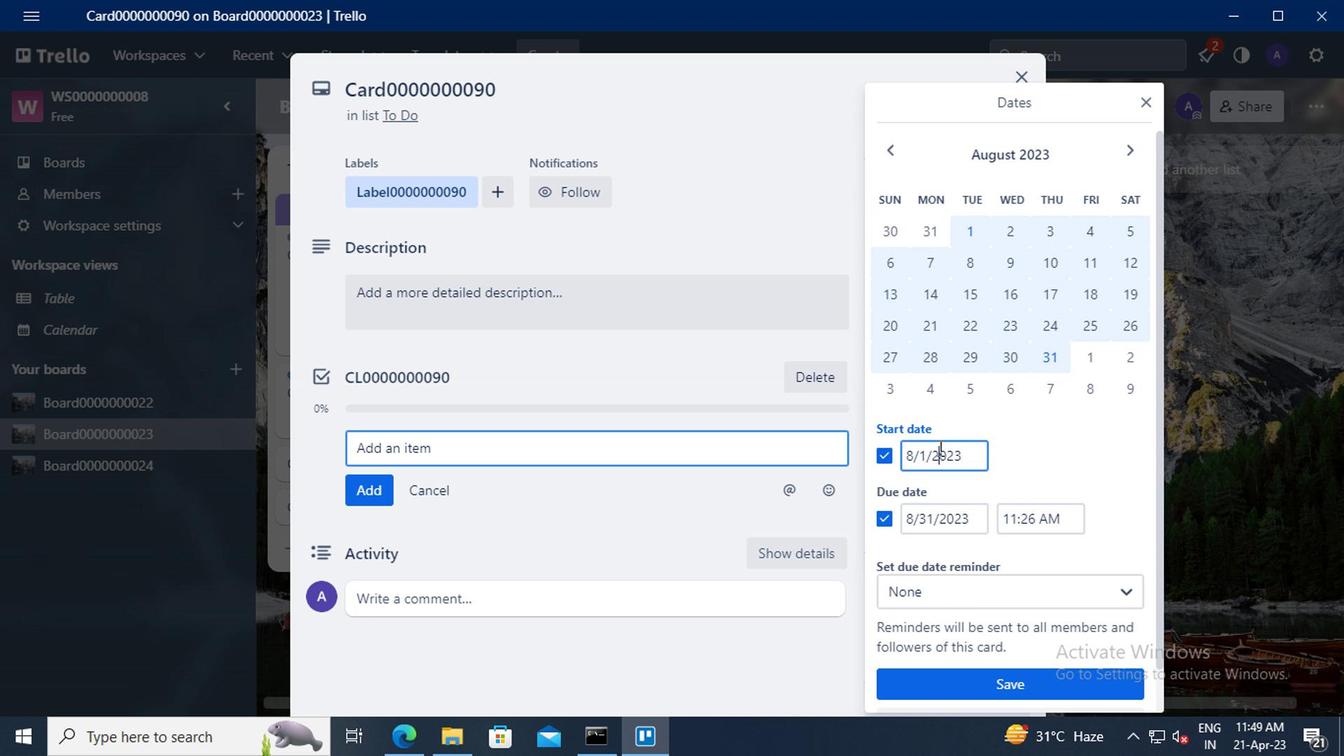 
Action: Key pressed <Key.left><Key.left><Key.backspace>1<Key.left><Key.left><Key.backspace>9
Screenshot: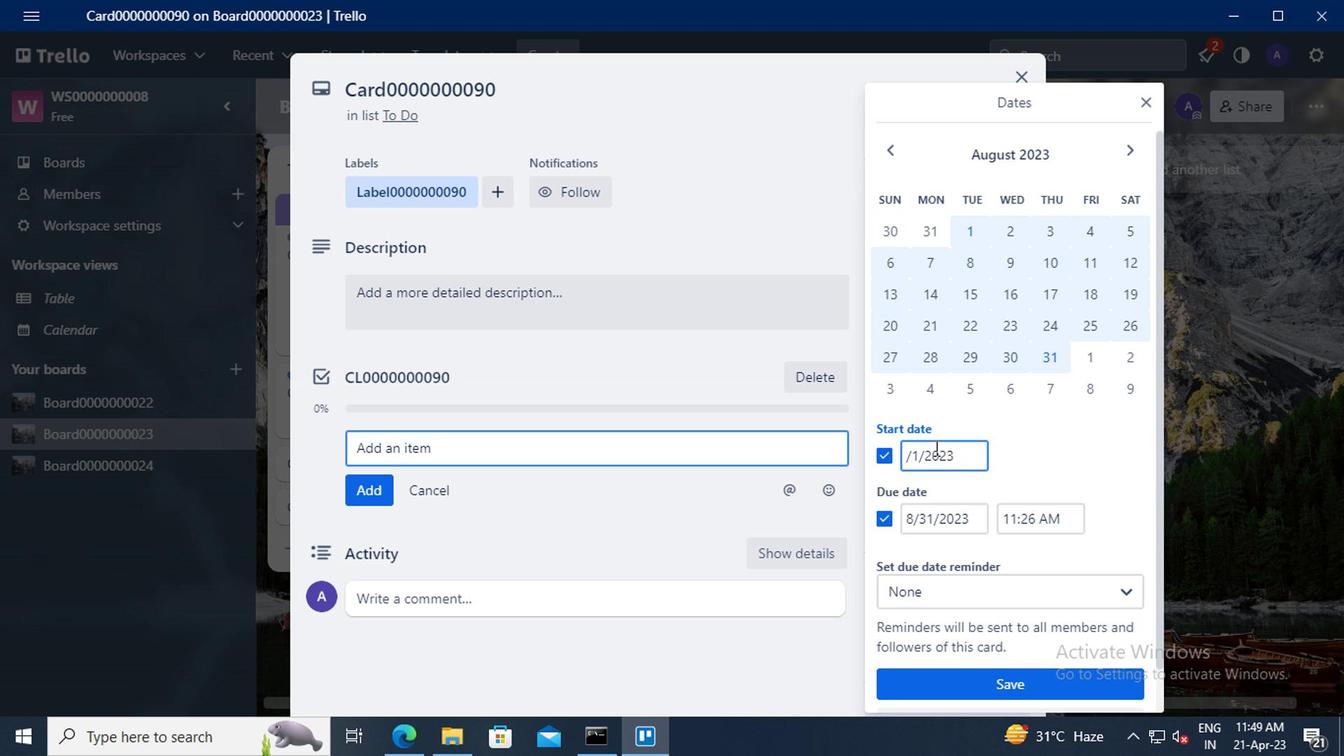 
Action: Mouse moved to (929, 512)
Screenshot: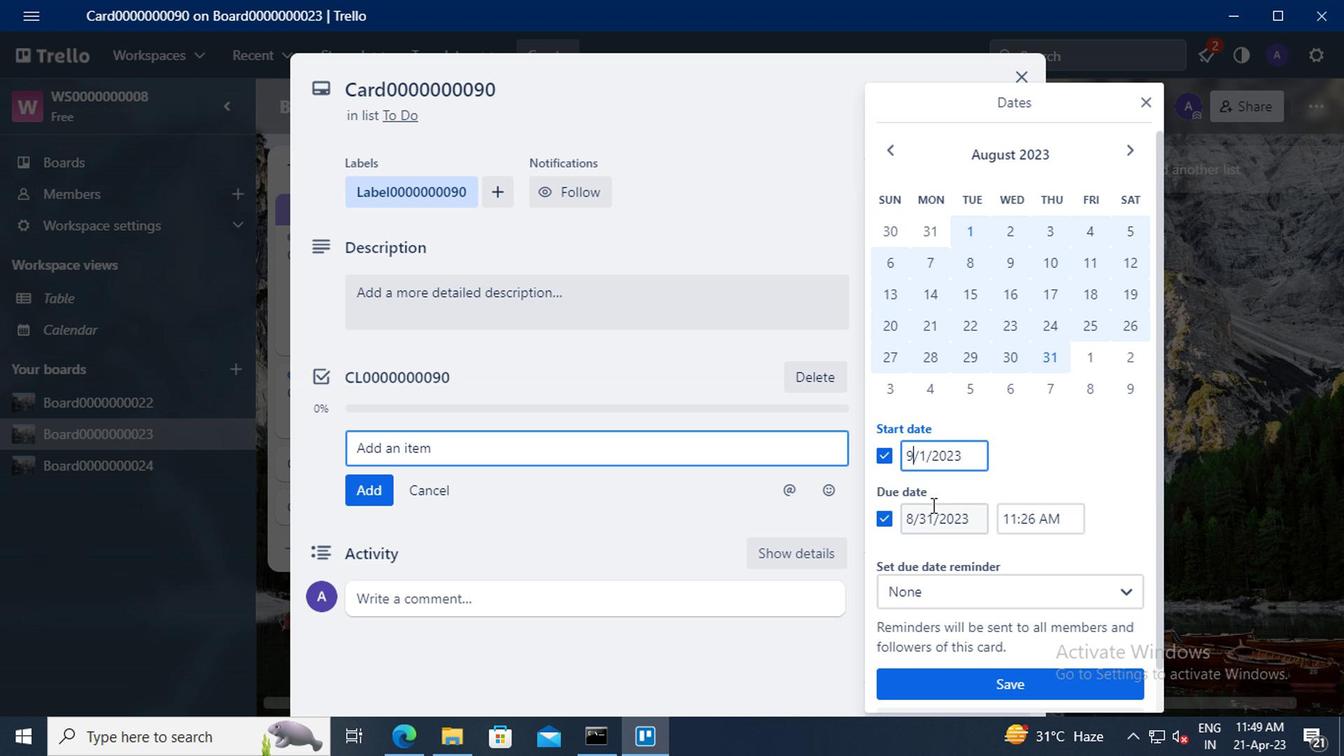 
Action: Mouse pressed left at (929, 512)
Screenshot: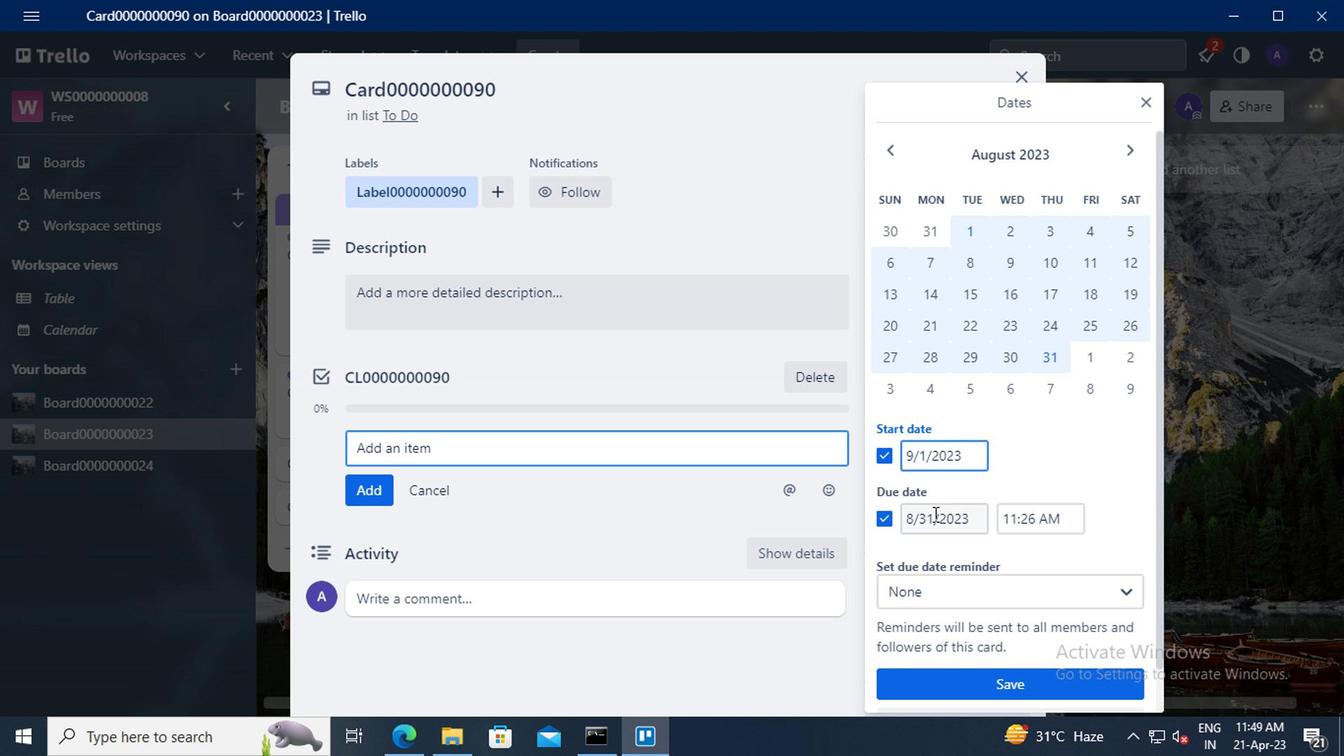 
Action: Mouse moved to (929, 476)
Screenshot: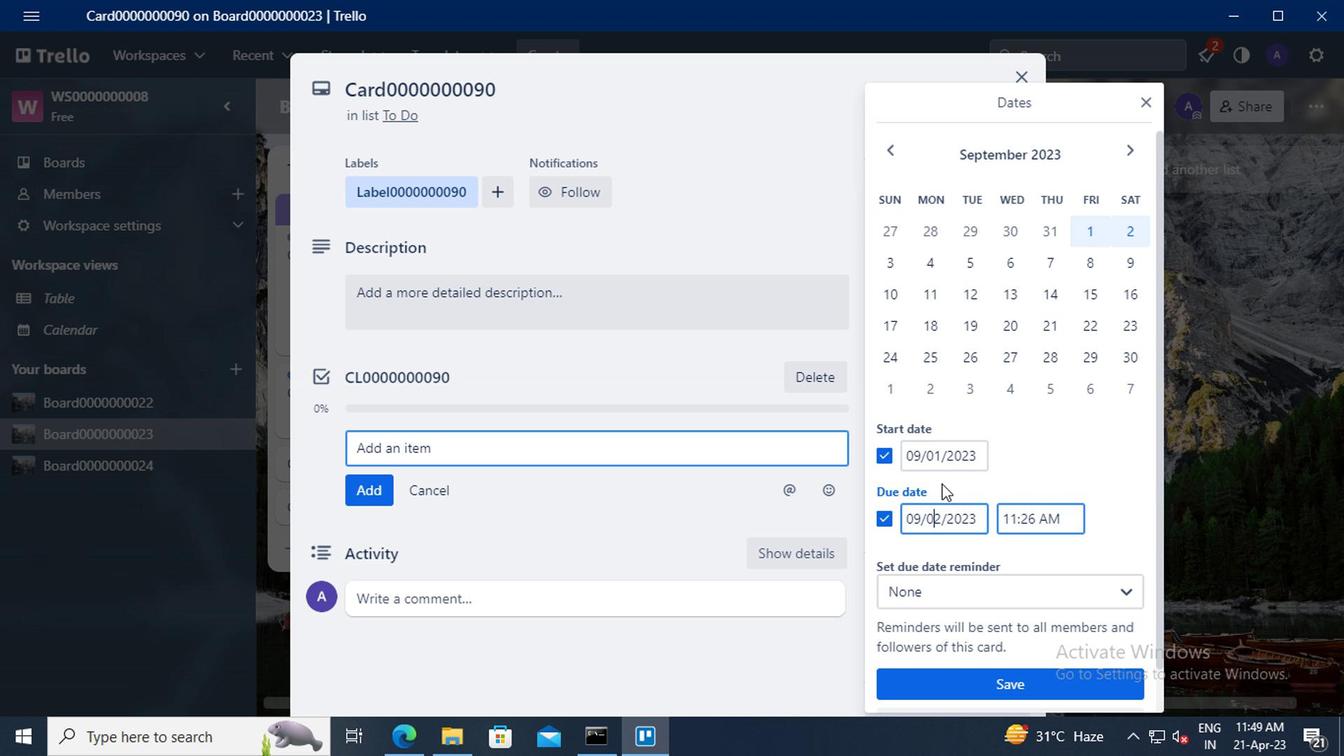 
Action: Key pressed <Key.backspace><Key.delete>30
Screenshot: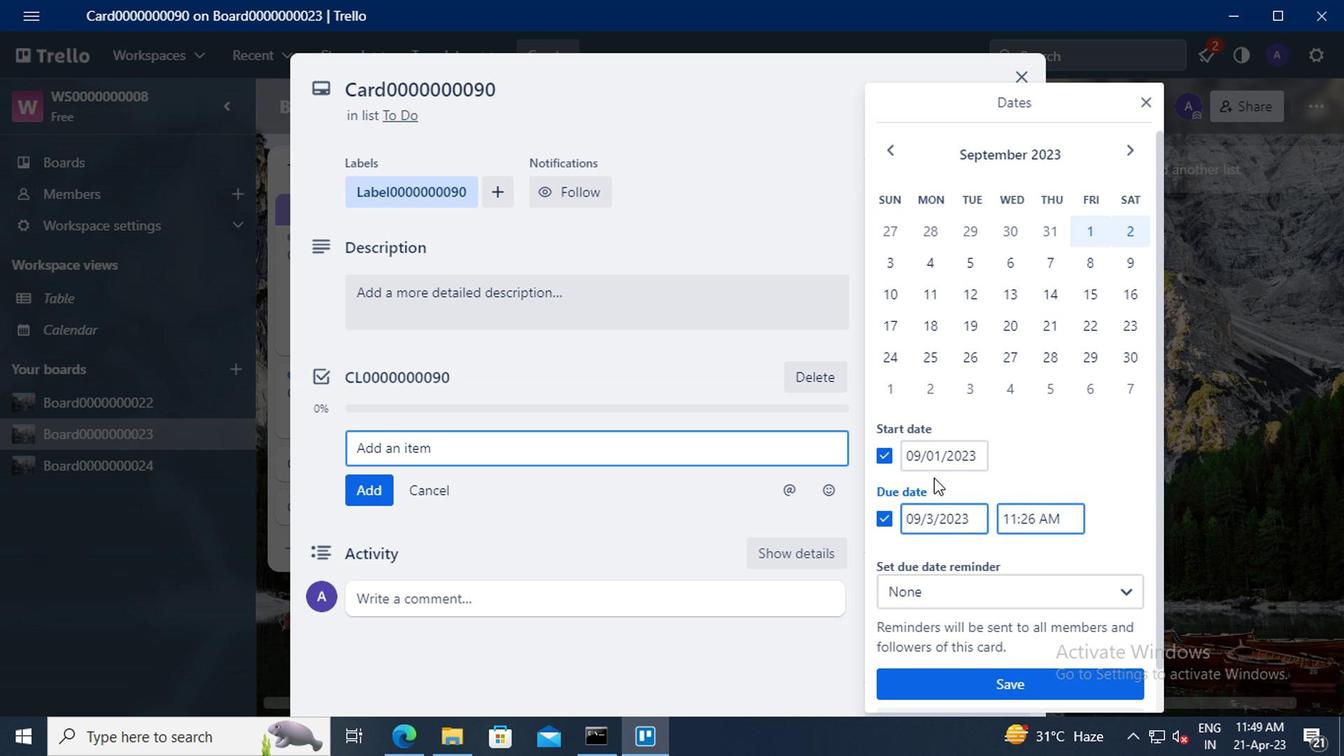 
Action: Mouse moved to (983, 677)
Screenshot: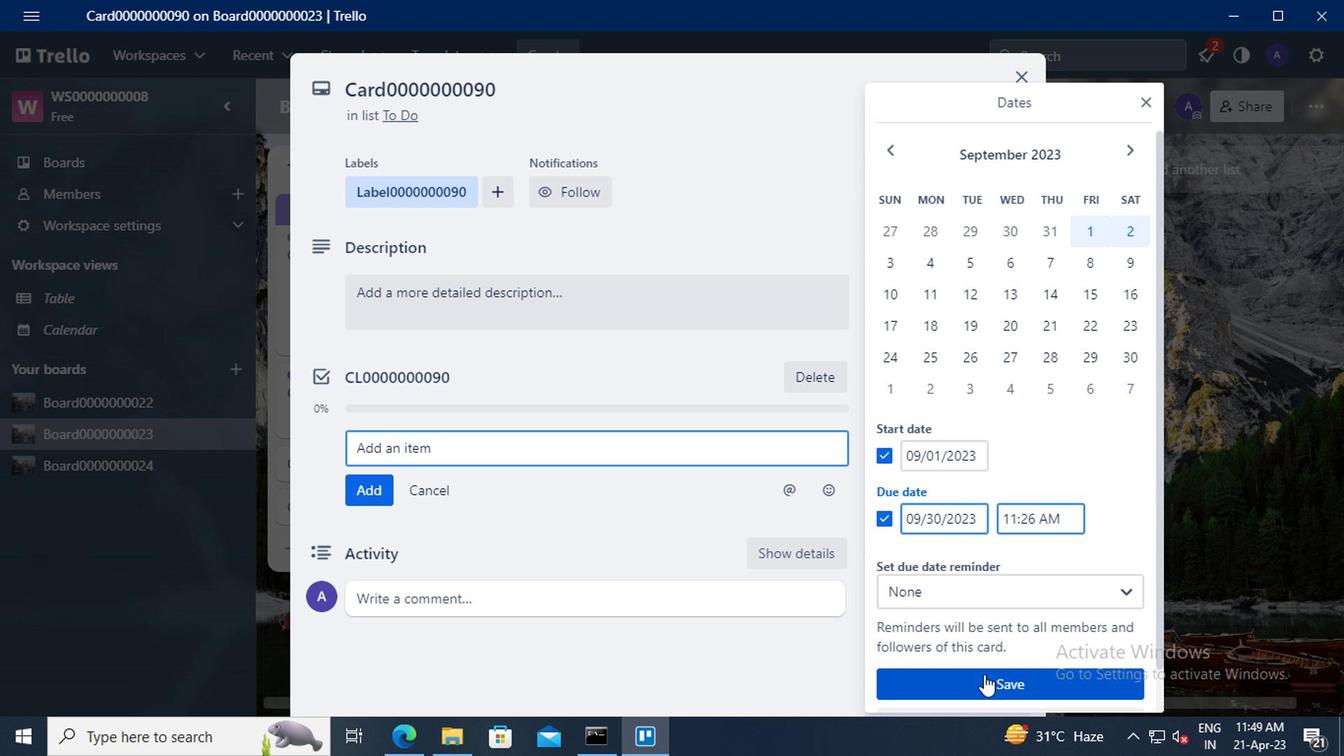 
Action: Mouse pressed left at (983, 677)
Screenshot: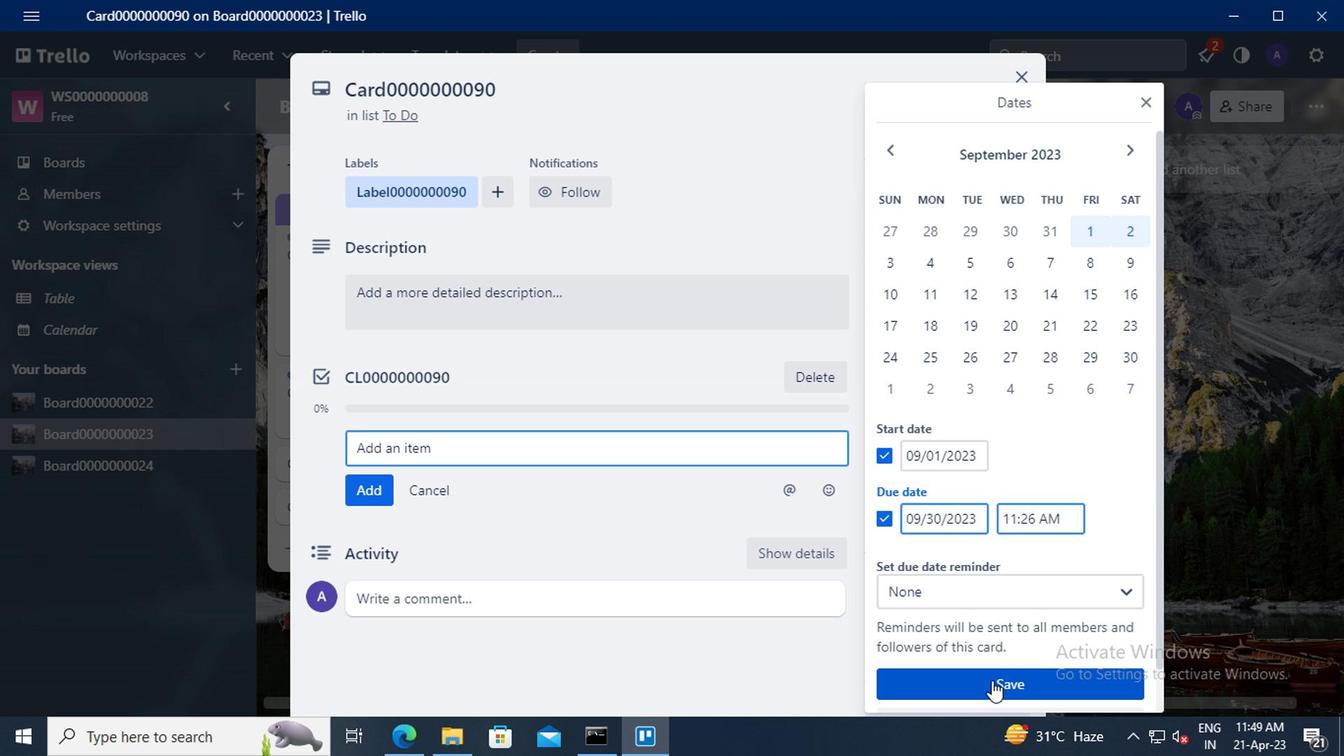 
